 Task: Create a due date automation trigger when advanced on, 2 hours after a card is due add dates starting in less than 1 days.
Action: Mouse moved to (1027, 300)
Screenshot: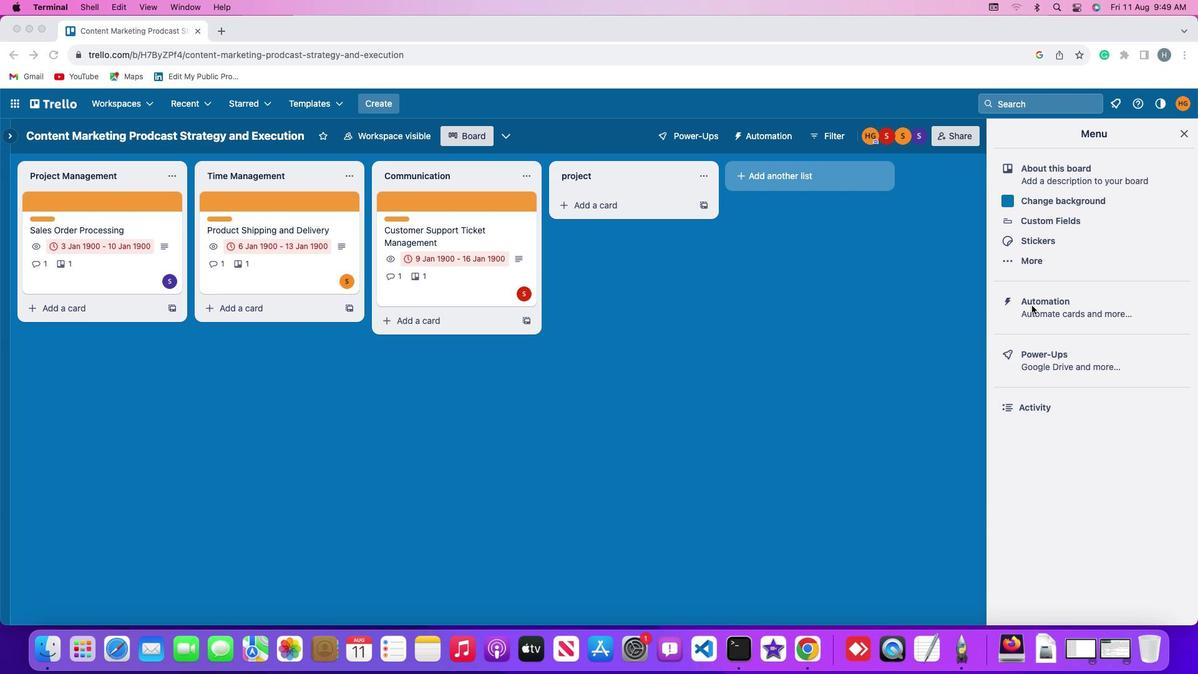 
Action: Mouse pressed left at (1027, 300)
Screenshot: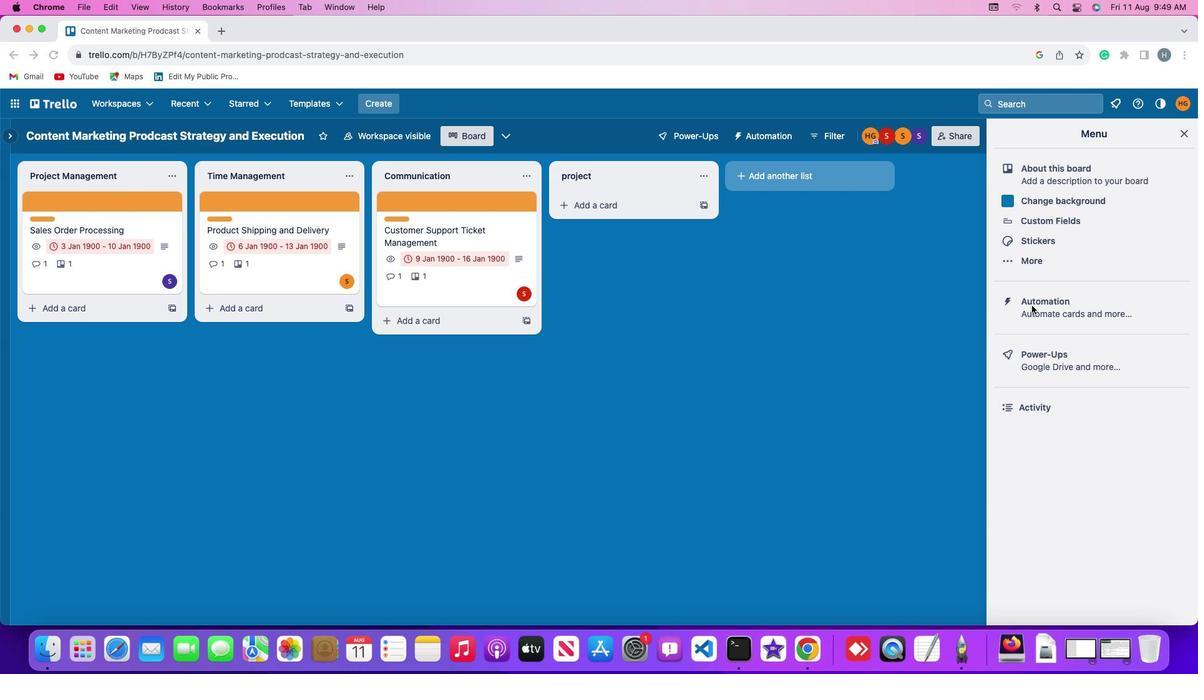 
Action: Mouse pressed left at (1027, 300)
Screenshot: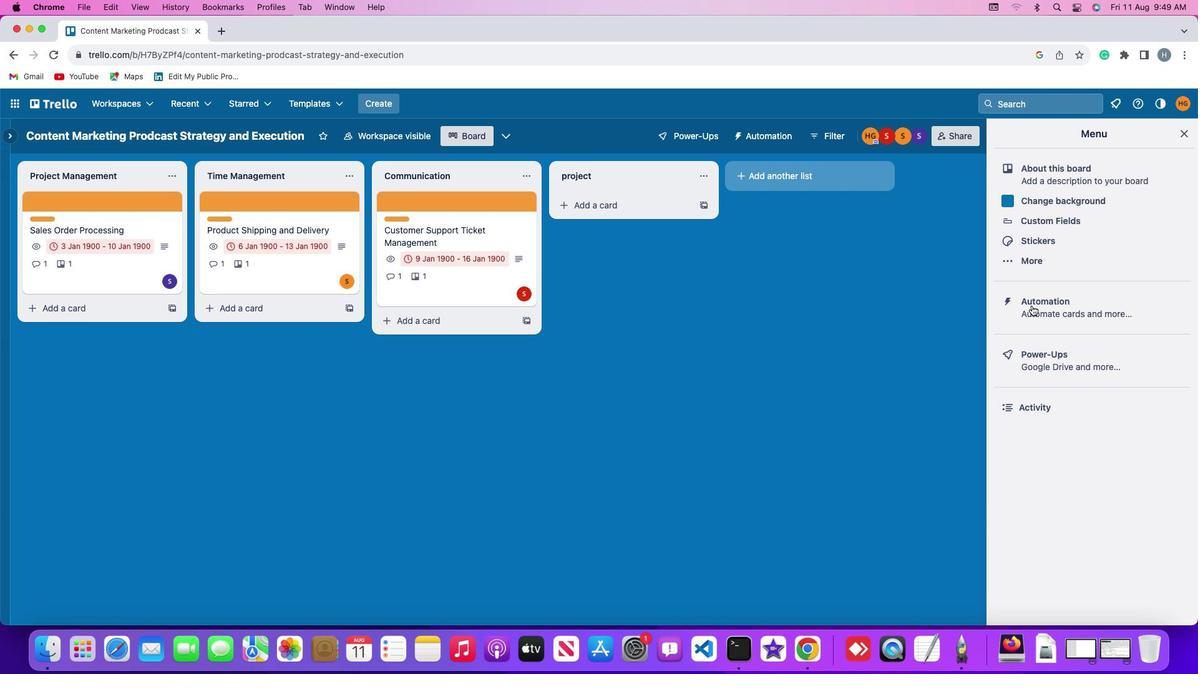 
Action: Mouse moved to (86, 288)
Screenshot: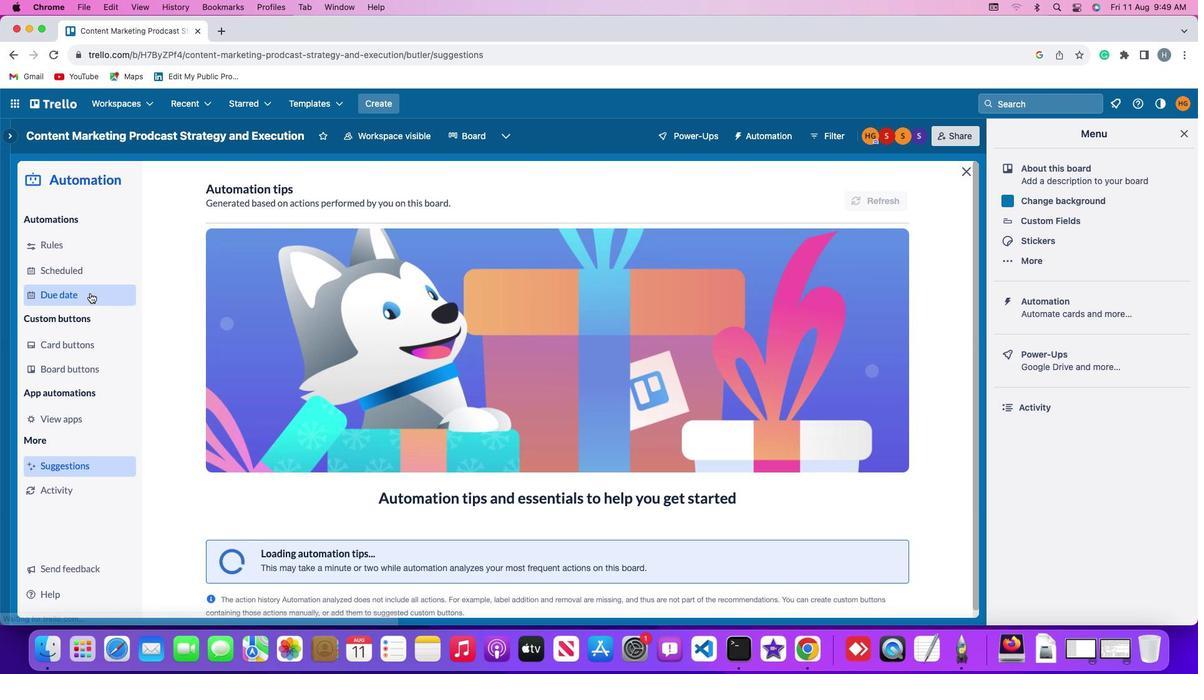 
Action: Mouse pressed left at (86, 288)
Screenshot: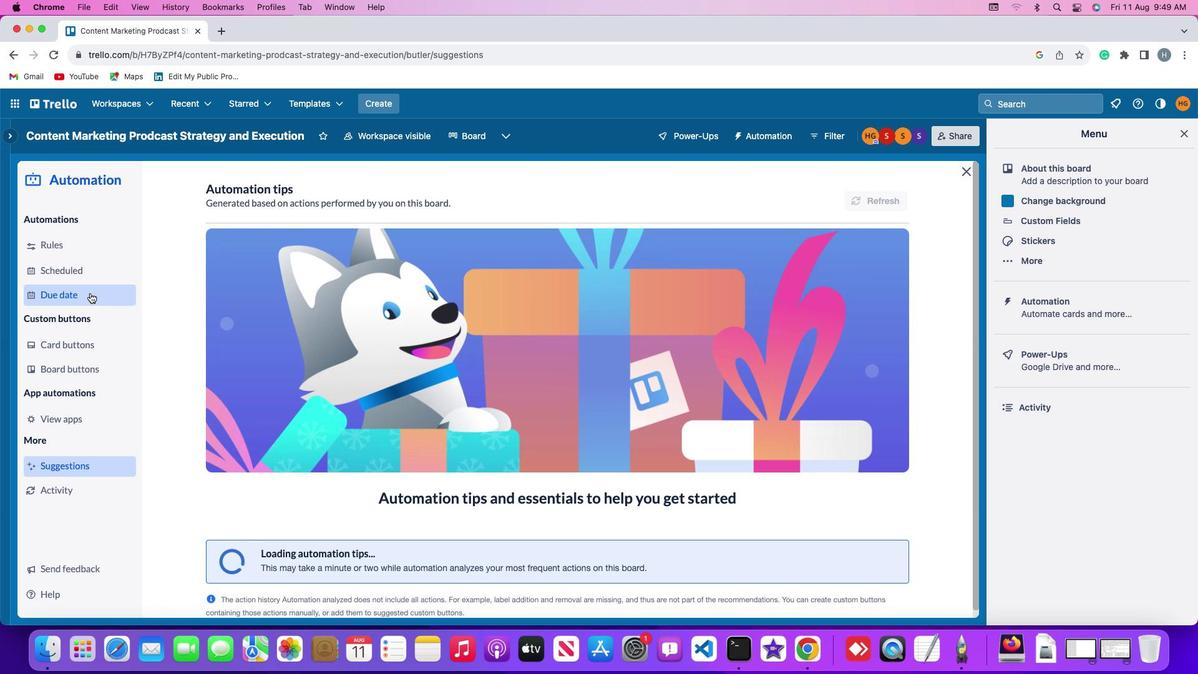 
Action: Mouse moved to (811, 189)
Screenshot: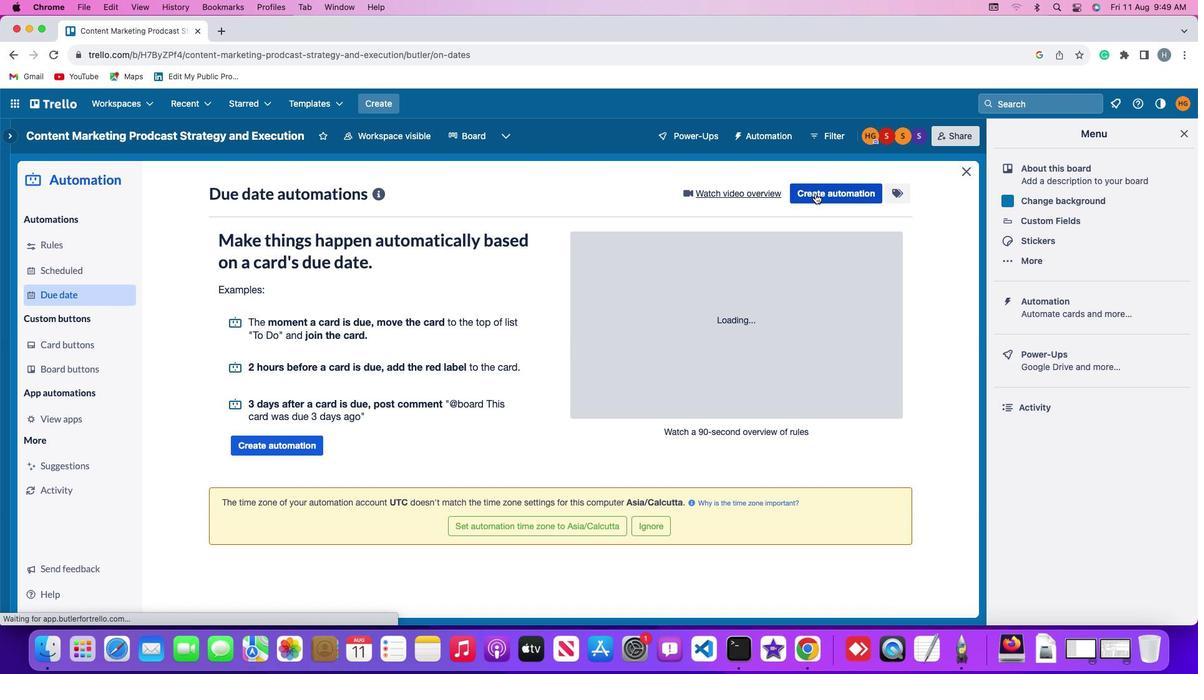 
Action: Mouse pressed left at (811, 189)
Screenshot: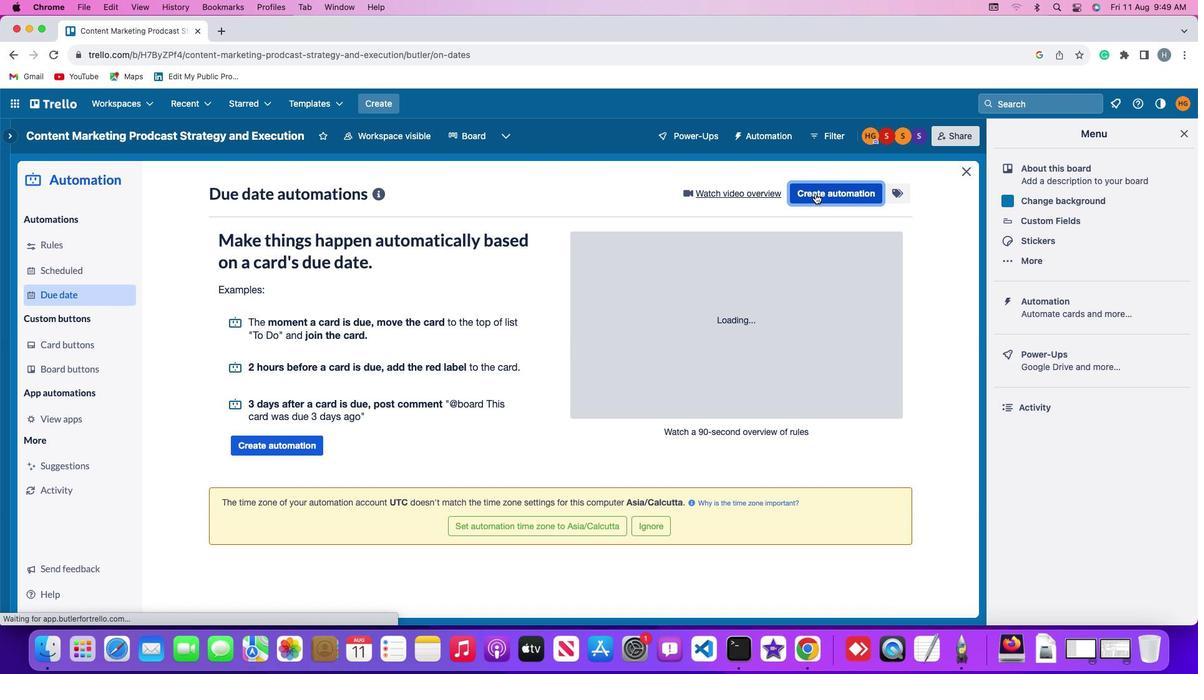 
Action: Mouse moved to (277, 310)
Screenshot: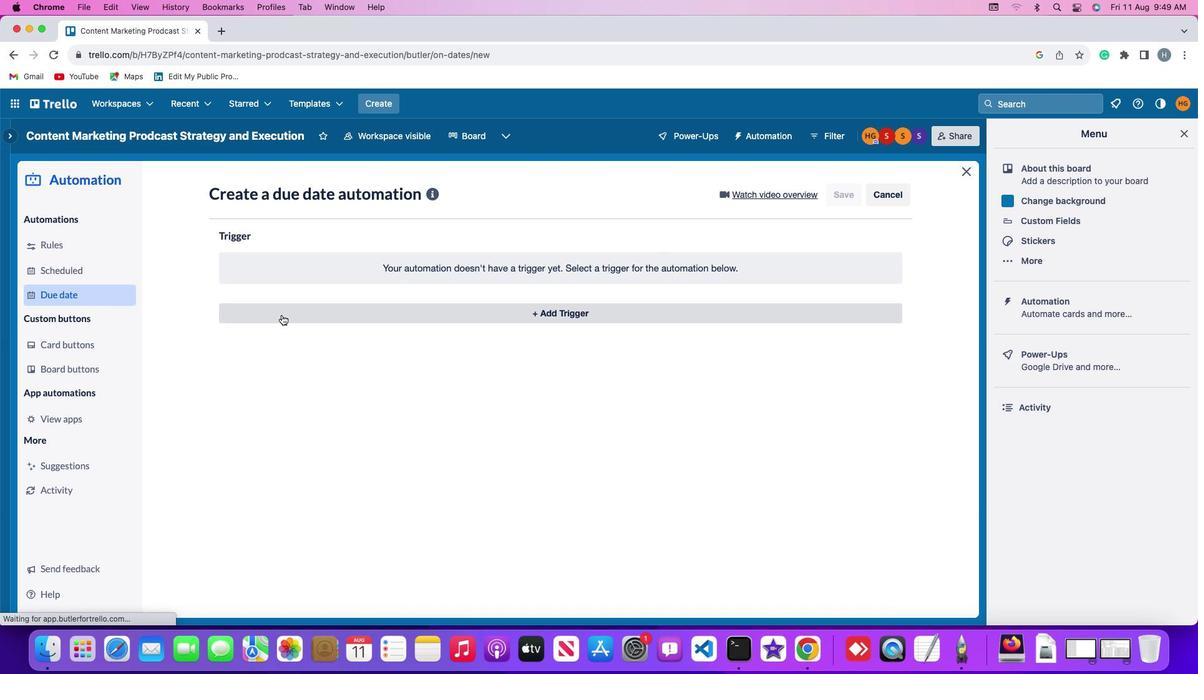 
Action: Mouse pressed left at (277, 310)
Screenshot: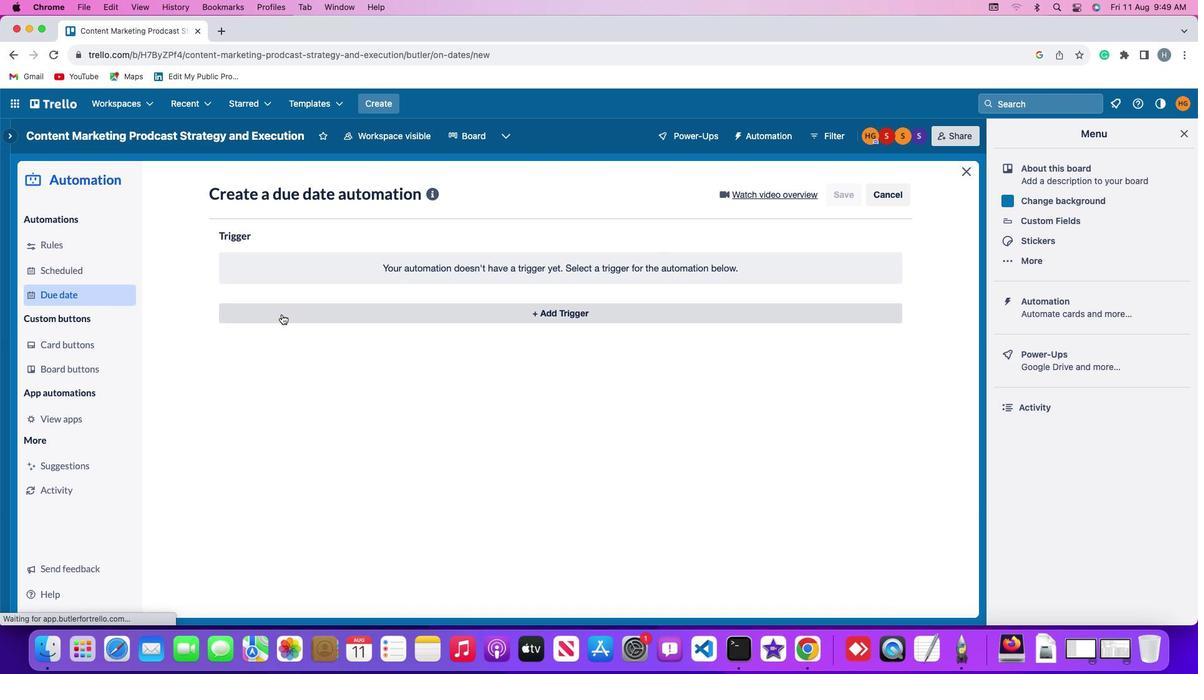 
Action: Mouse moved to (242, 500)
Screenshot: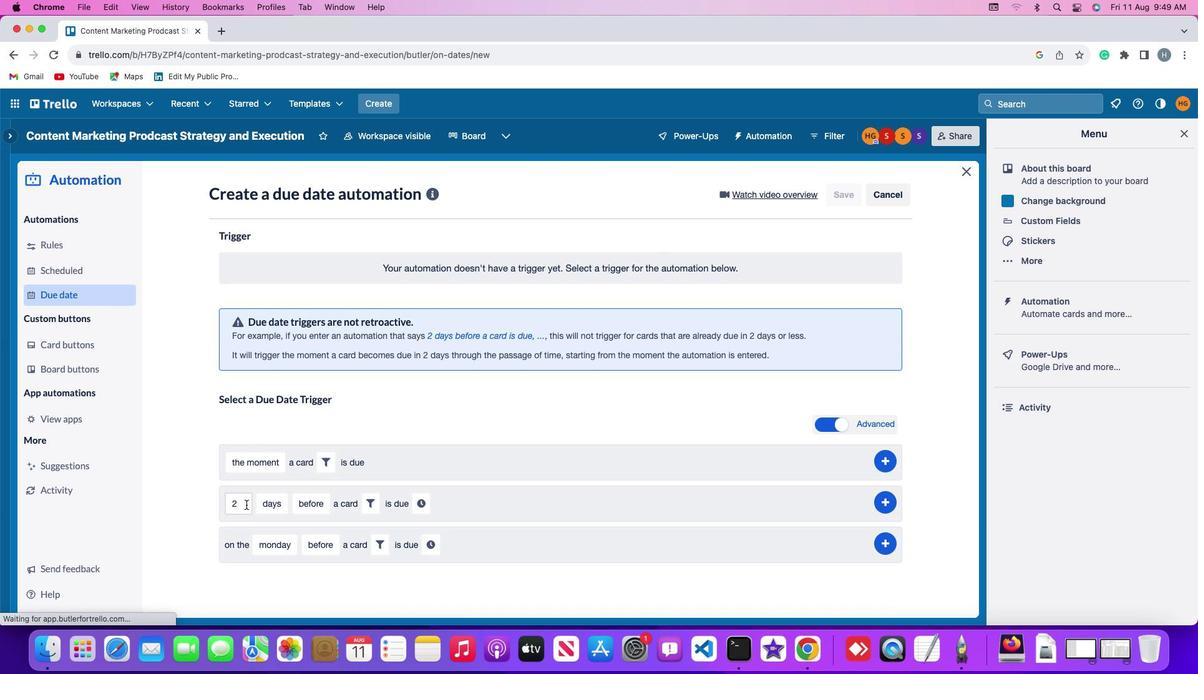 
Action: Mouse pressed left at (242, 500)
Screenshot: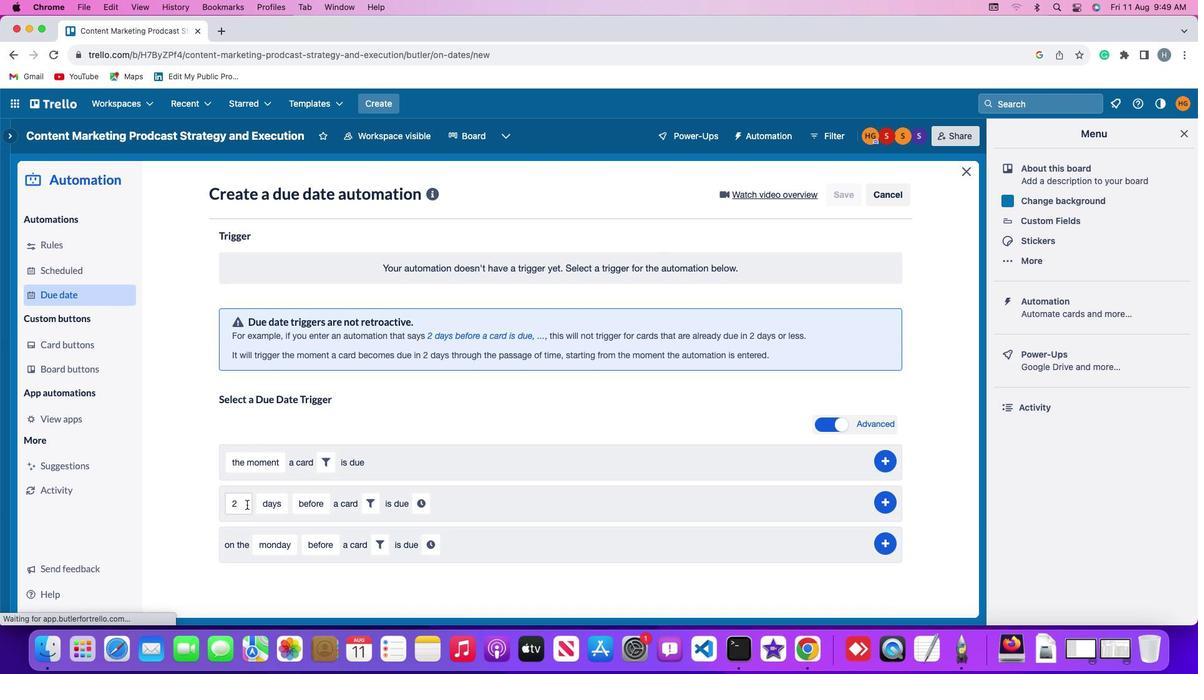 
Action: Mouse moved to (242, 500)
Screenshot: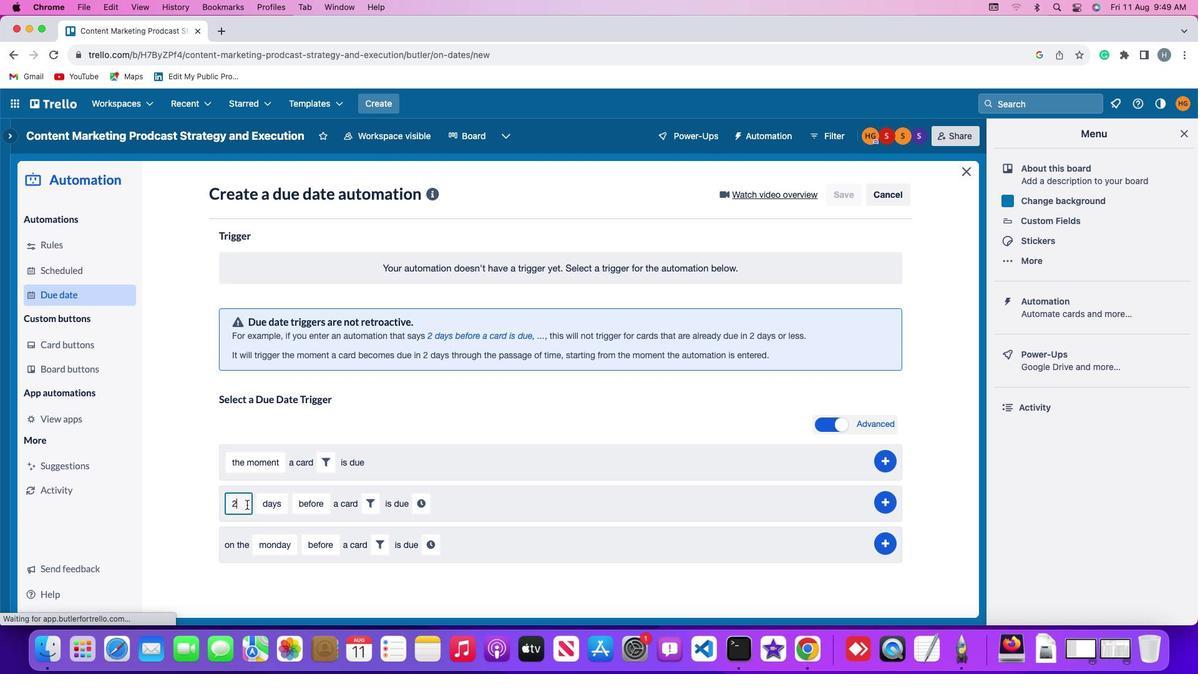 
Action: Key pressed Key.backspace
Screenshot: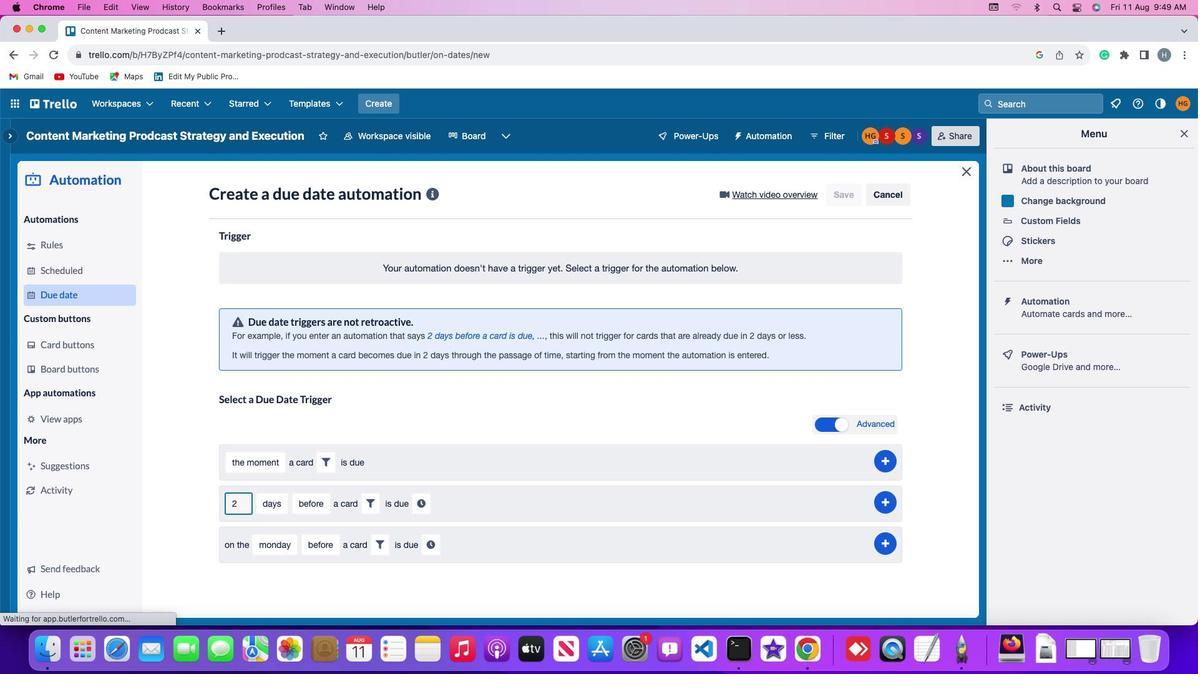 
Action: Mouse moved to (247, 496)
Screenshot: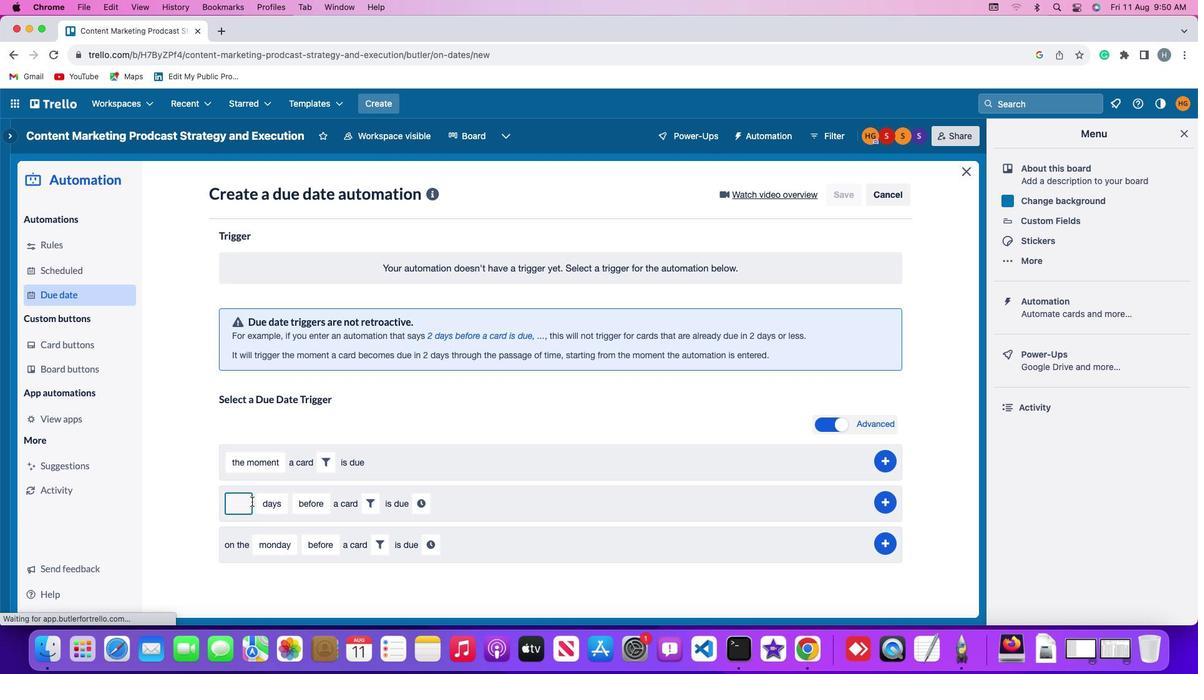 
Action: Key pressed '2'
Screenshot: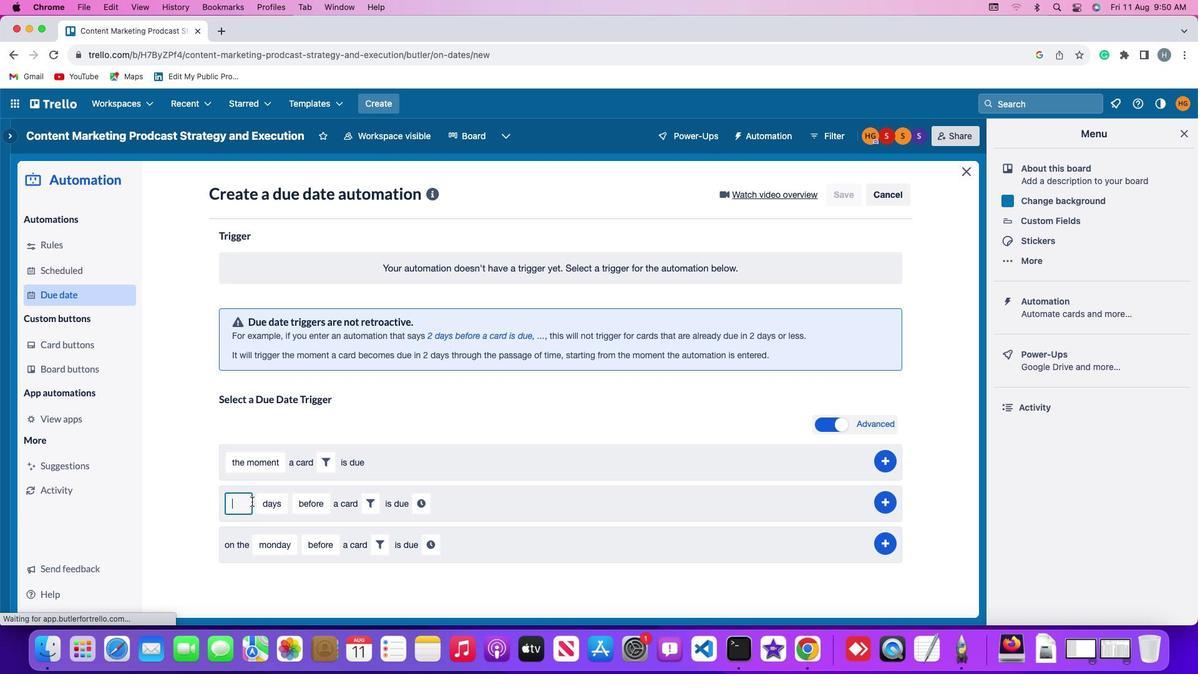 
Action: Mouse moved to (262, 498)
Screenshot: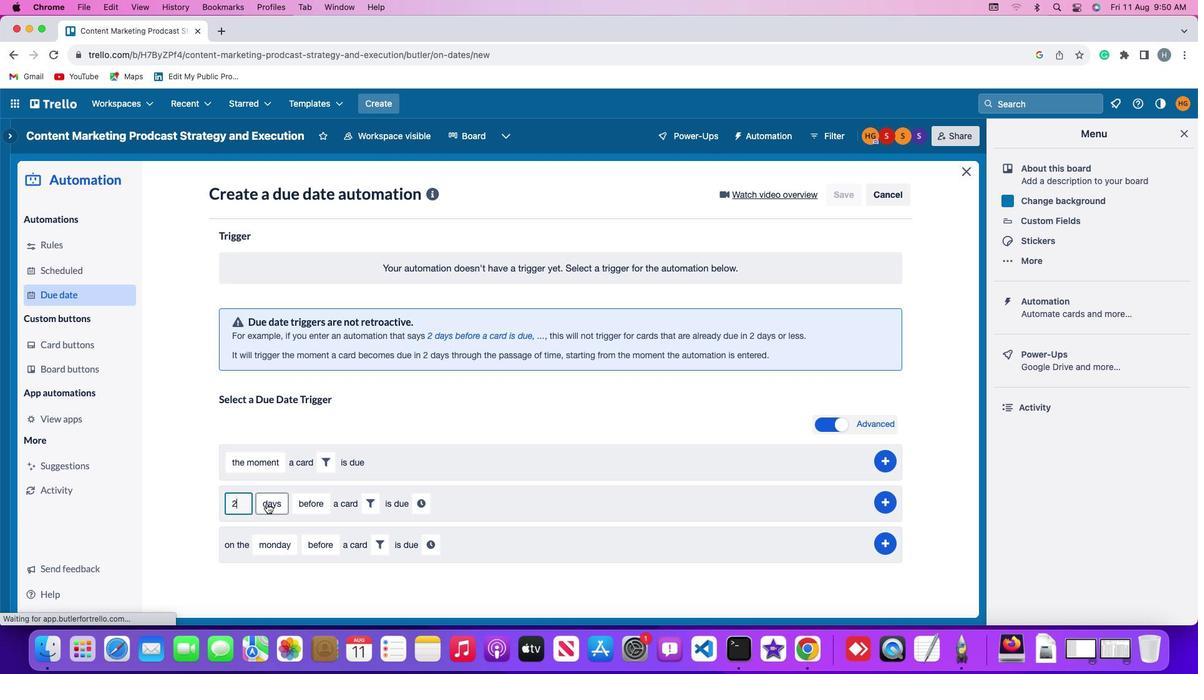 
Action: Mouse pressed left at (262, 498)
Screenshot: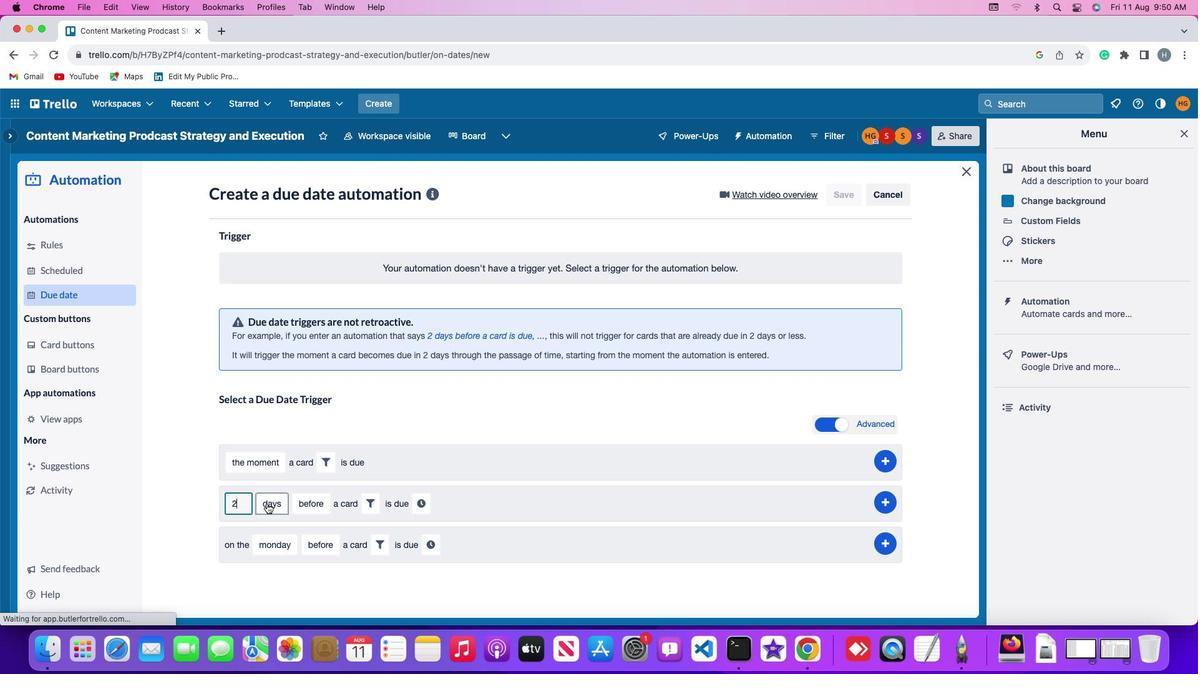 
Action: Mouse moved to (280, 573)
Screenshot: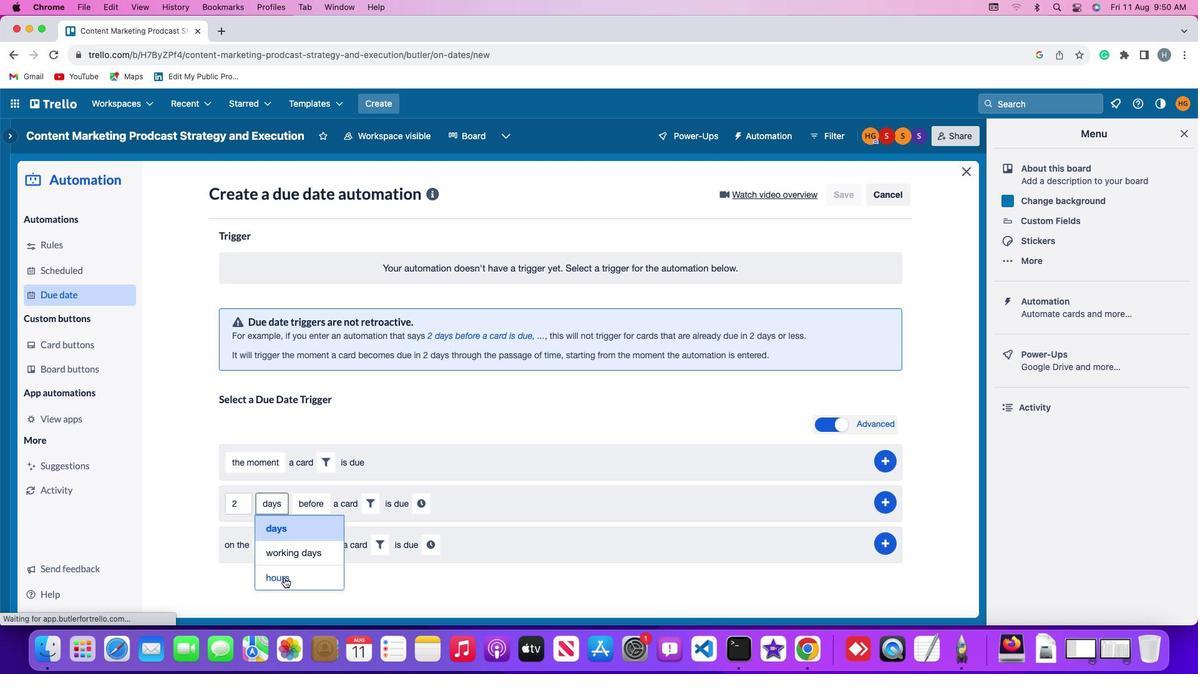 
Action: Mouse pressed left at (280, 573)
Screenshot: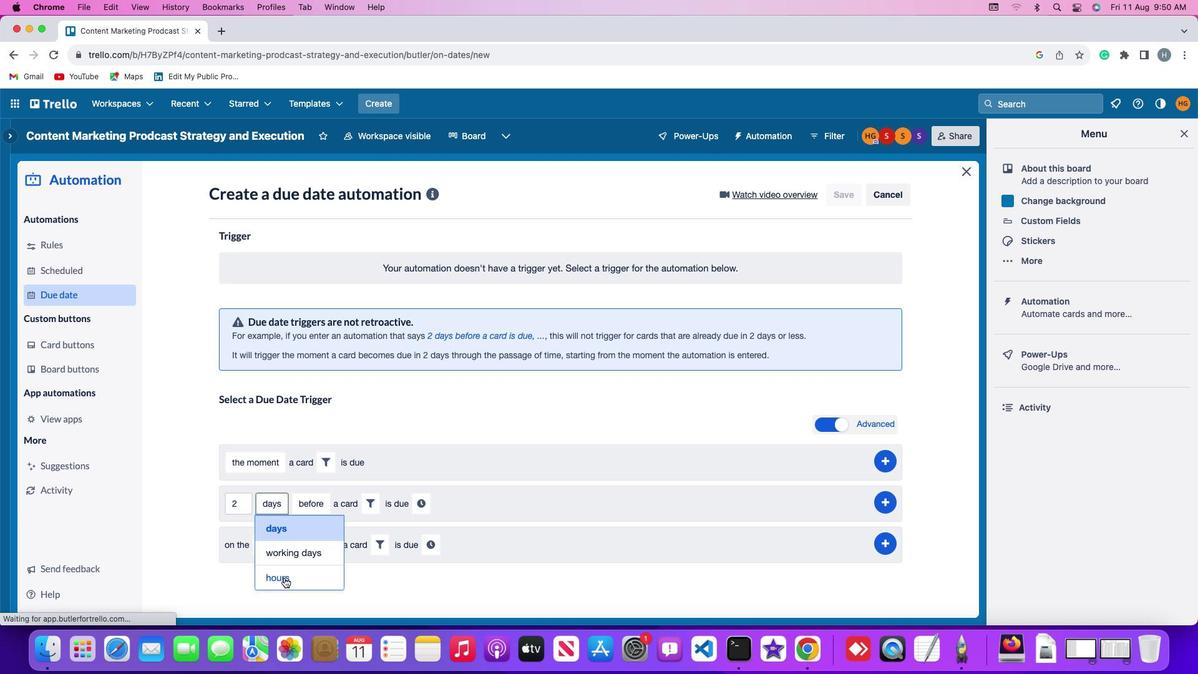
Action: Mouse moved to (317, 499)
Screenshot: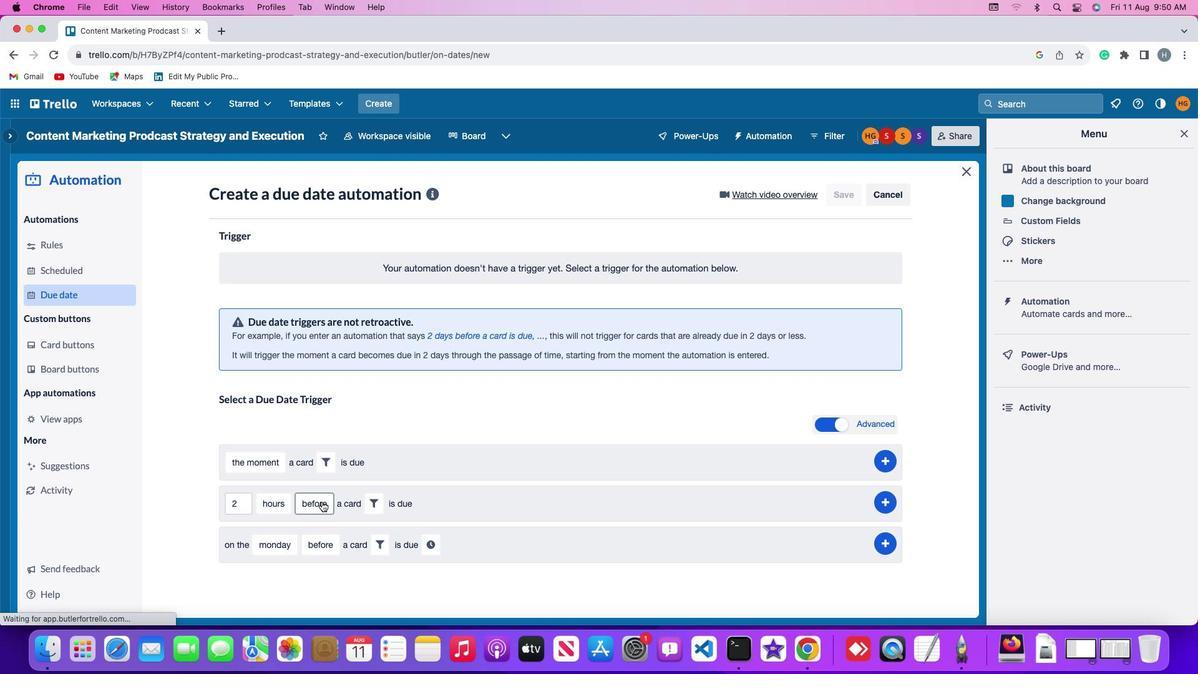 
Action: Mouse pressed left at (317, 499)
Screenshot: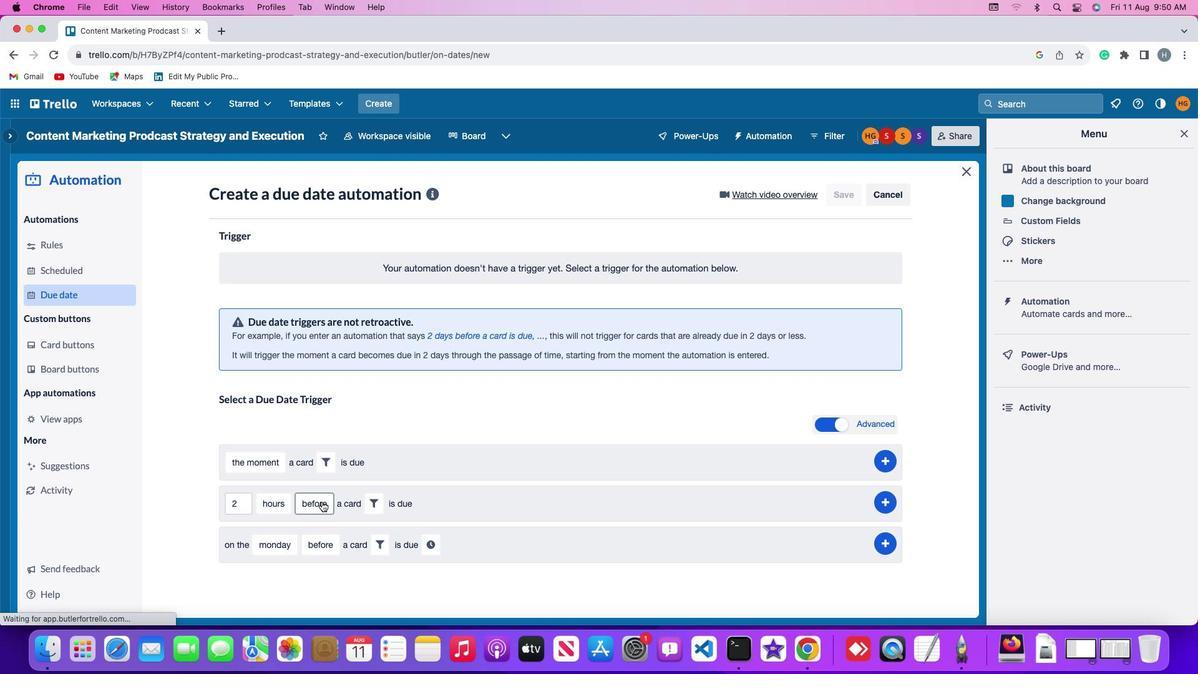 
Action: Mouse moved to (316, 543)
Screenshot: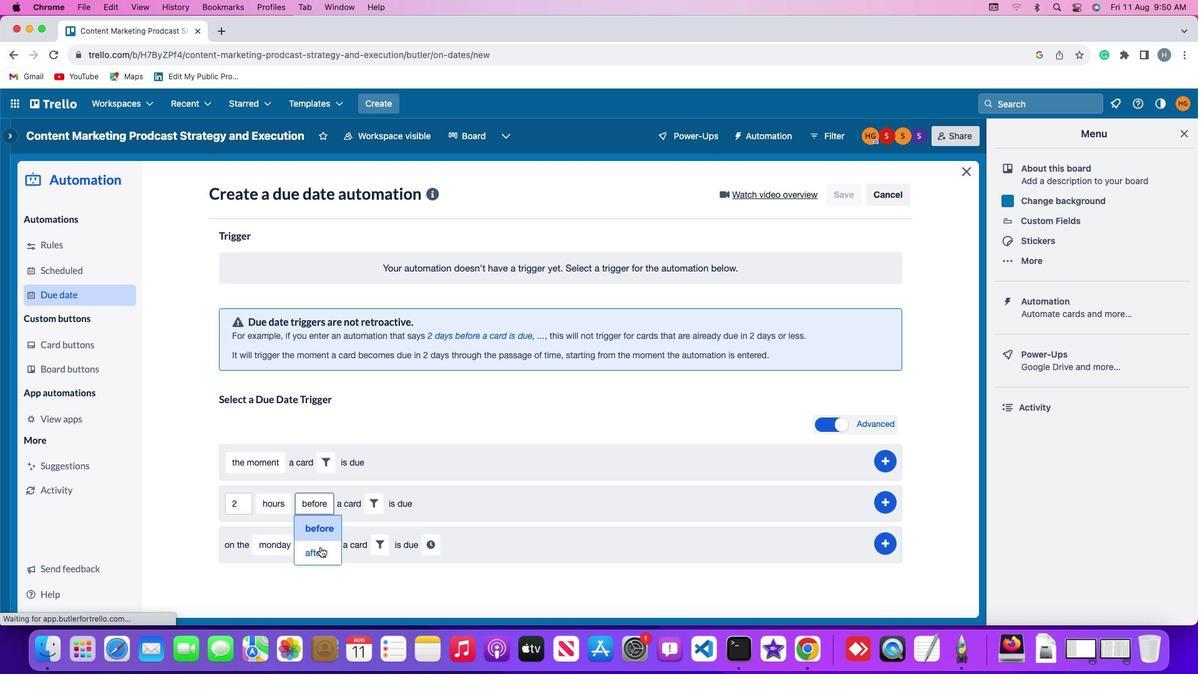 
Action: Mouse pressed left at (316, 543)
Screenshot: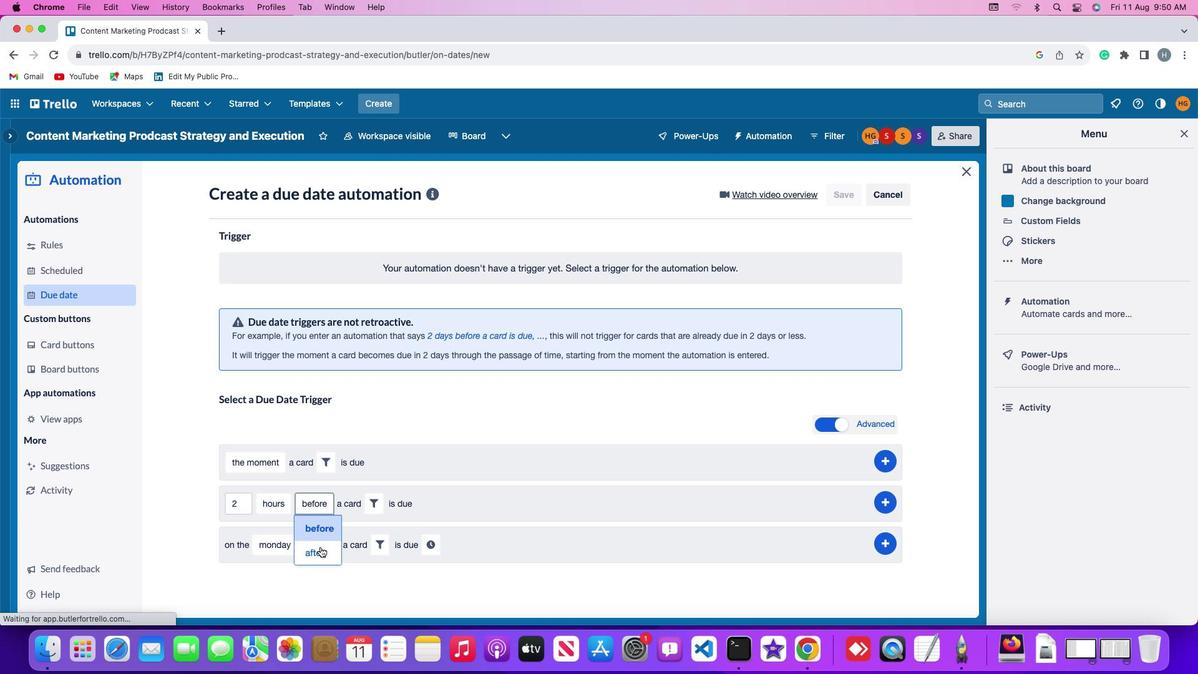 
Action: Mouse moved to (360, 497)
Screenshot: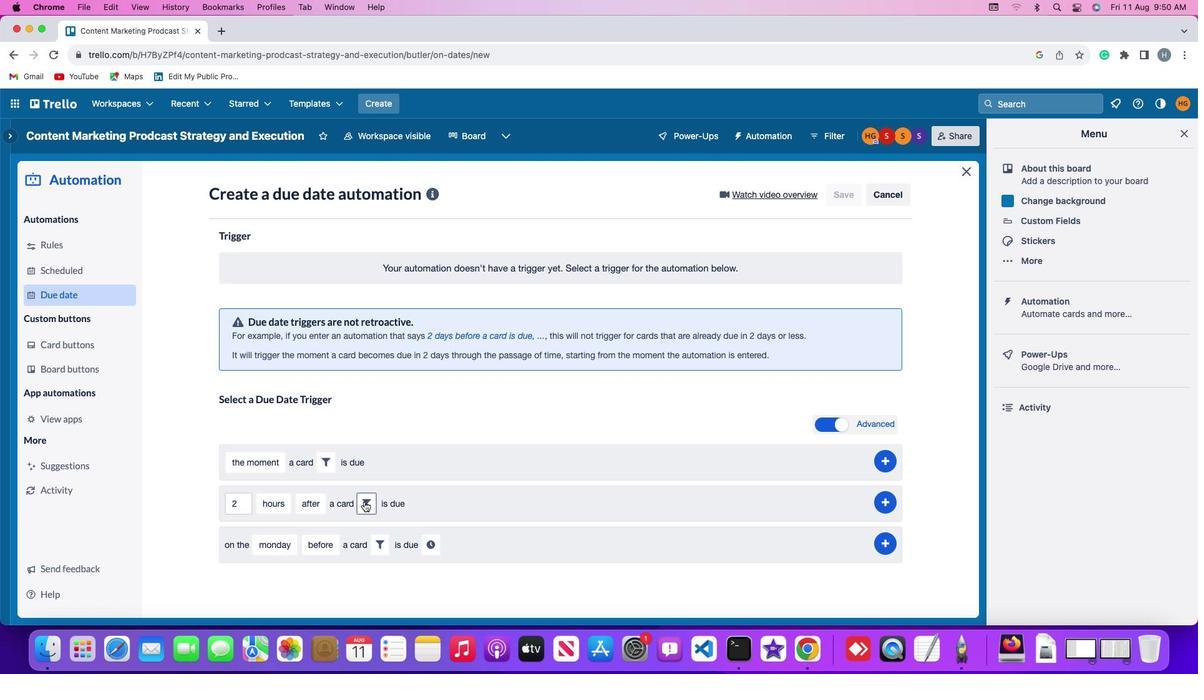 
Action: Mouse pressed left at (360, 497)
Screenshot: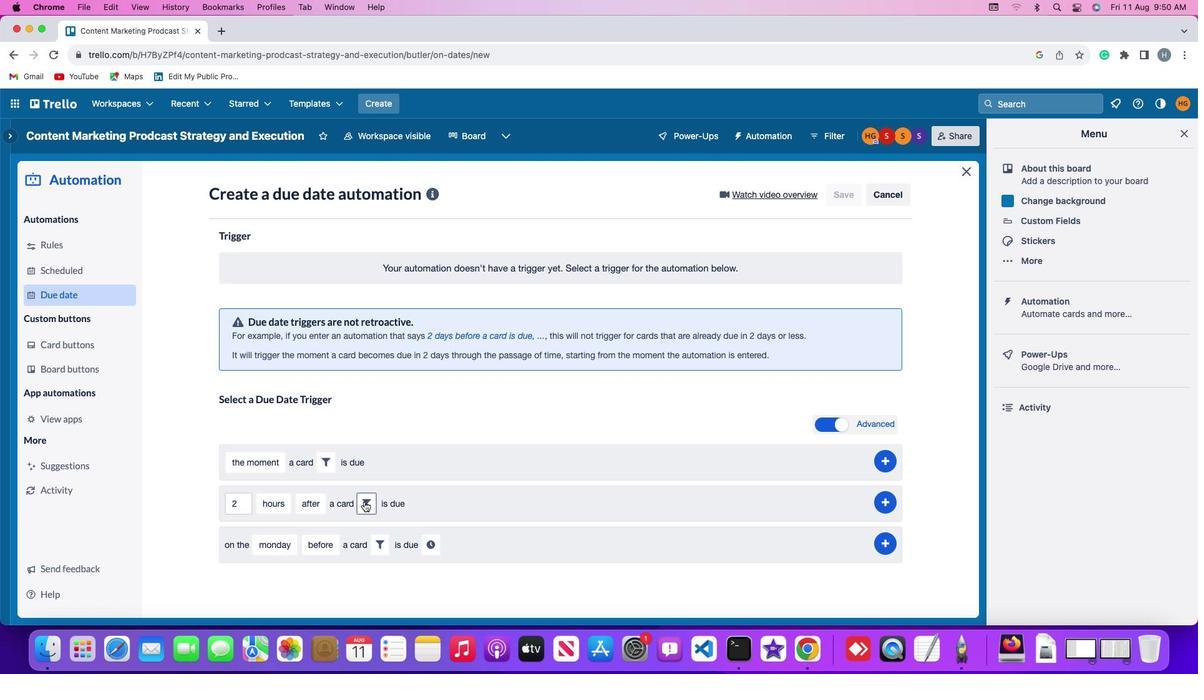 
Action: Mouse moved to (432, 533)
Screenshot: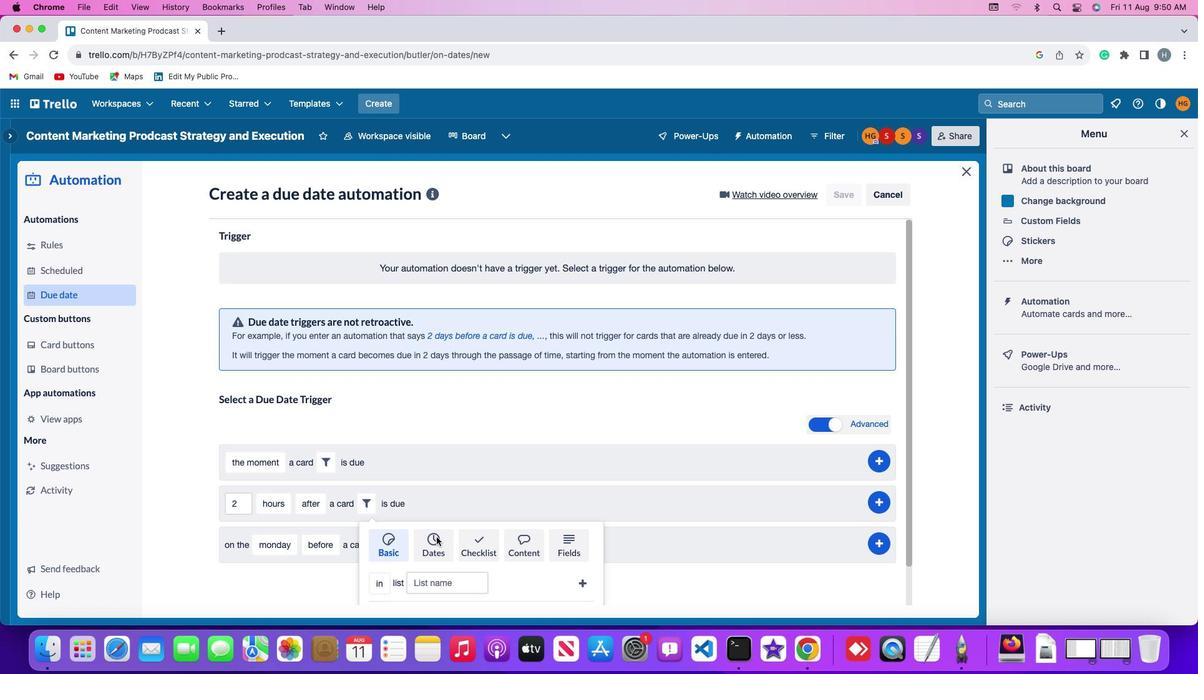 
Action: Mouse pressed left at (432, 533)
Screenshot: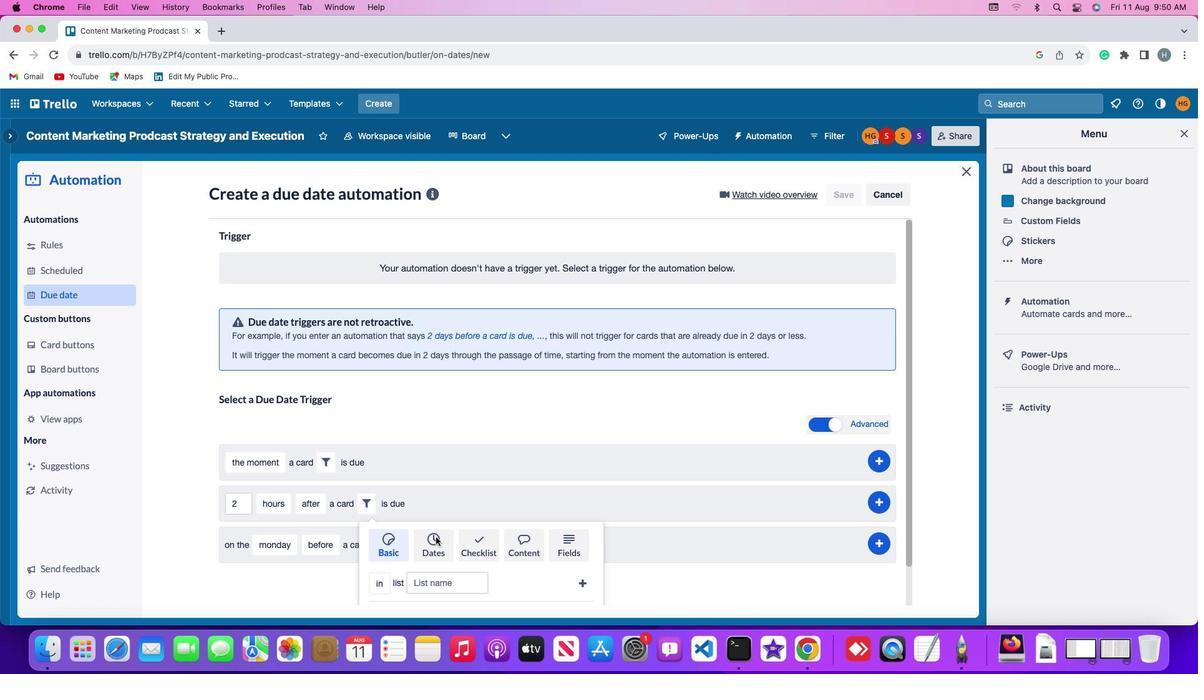 
Action: Mouse moved to (319, 579)
Screenshot: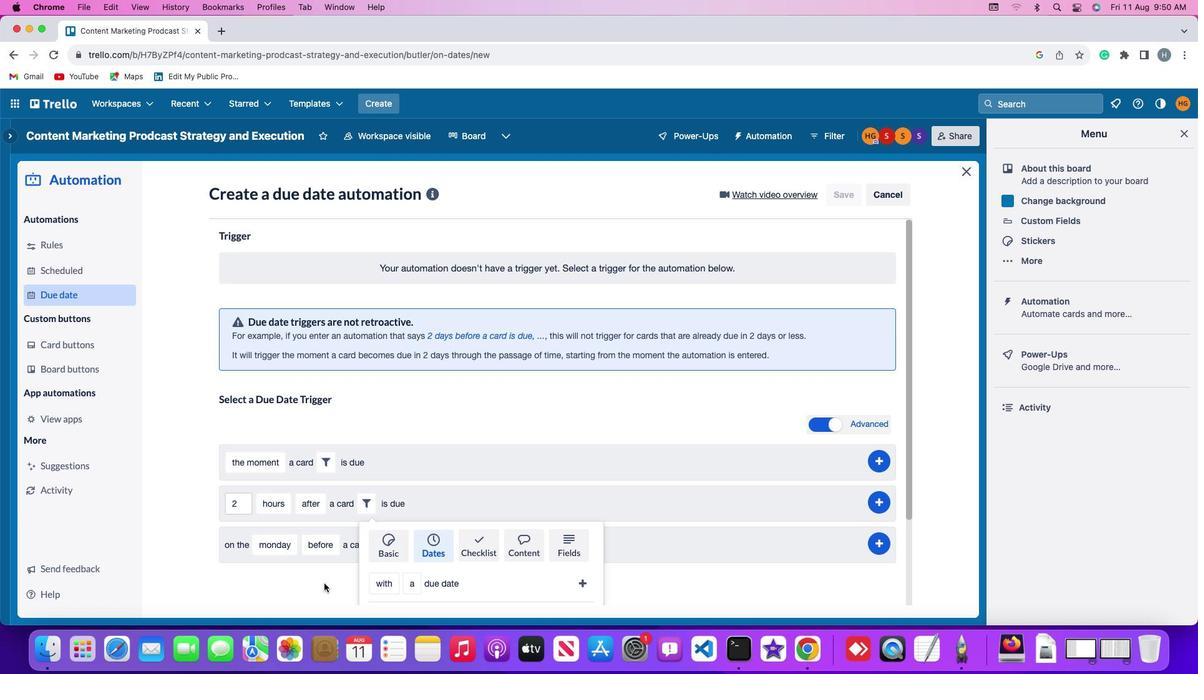 
Action: Mouse scrolled (319, 579) with delta (-3, -4)
Screenshot: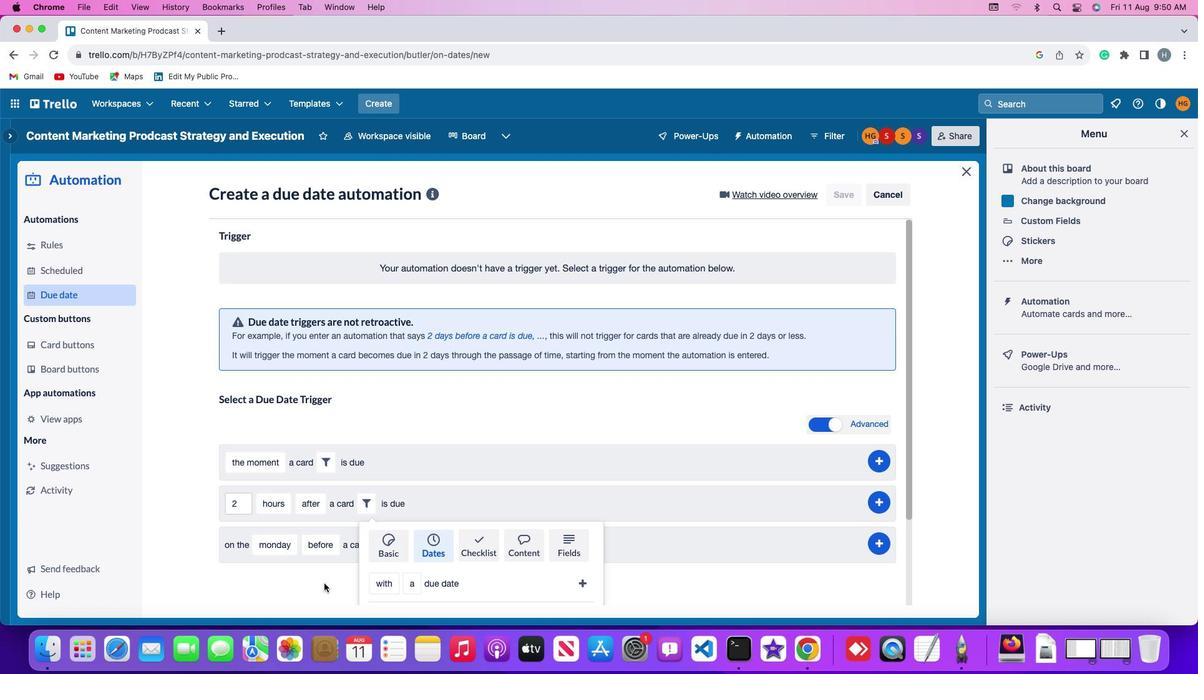 
Action: Mouse scrolled (319, 579) with delta (-3, -4)
Screenshot: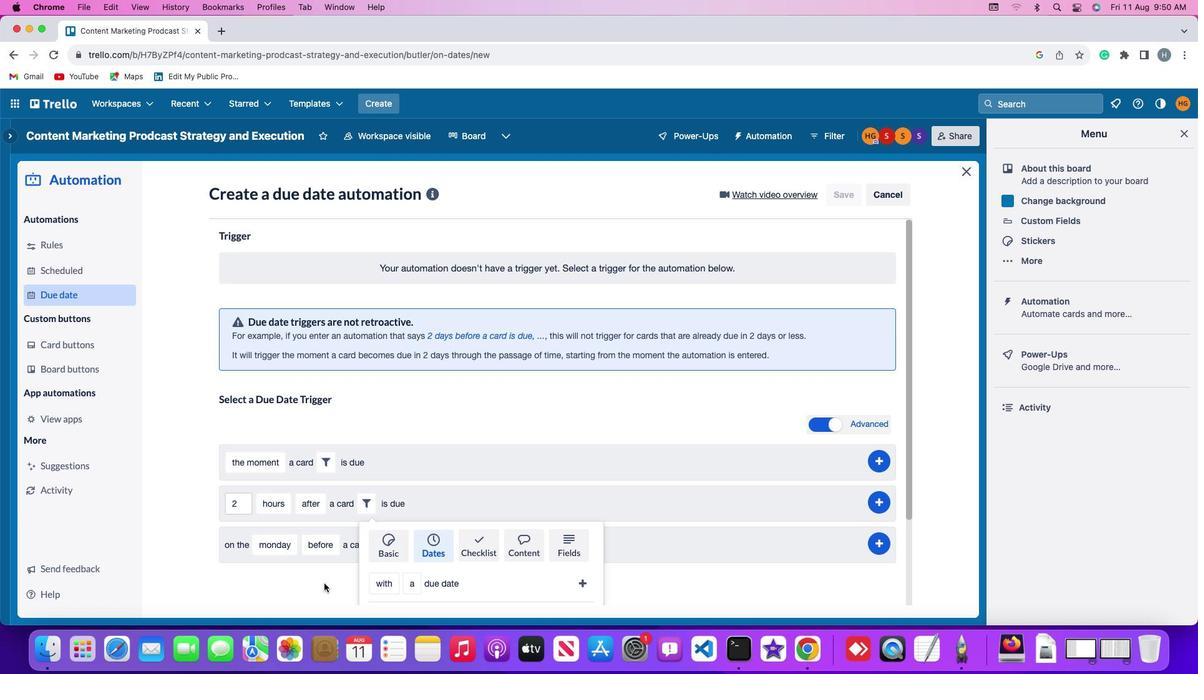 
Action: Mouse scrolled (319, 579) with delta (-3, -5)
Screenshot: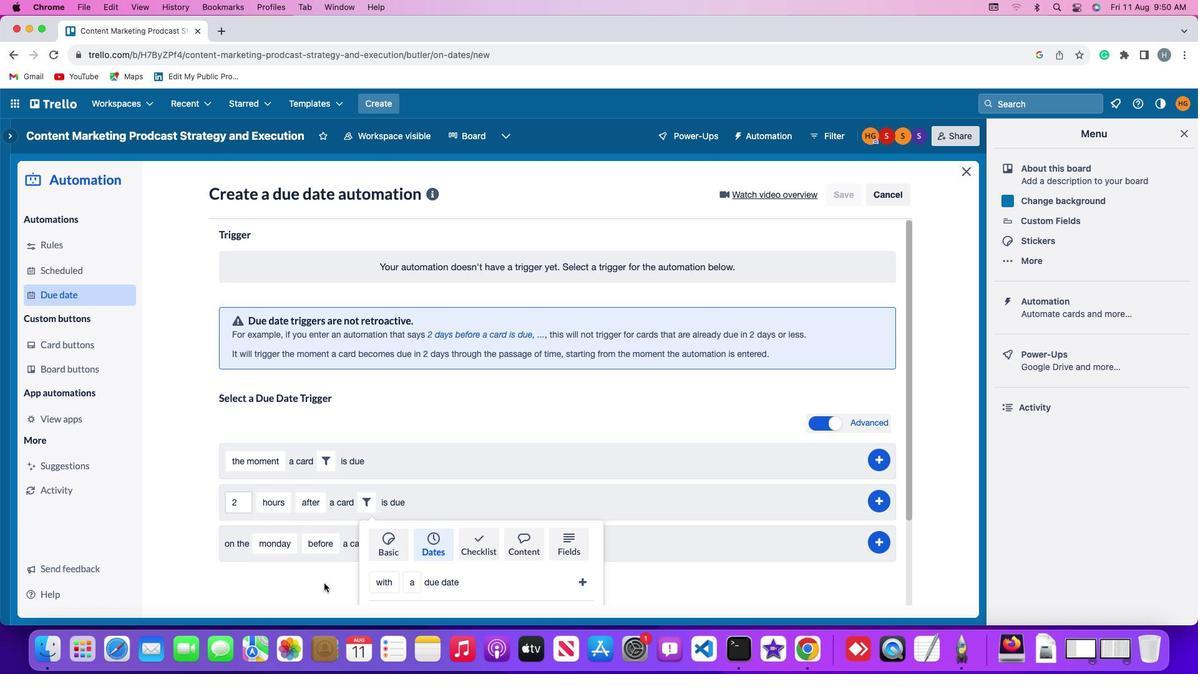 
Action: Mouse scrolled (319, 579) with delta (-3, -6)
Screenshot: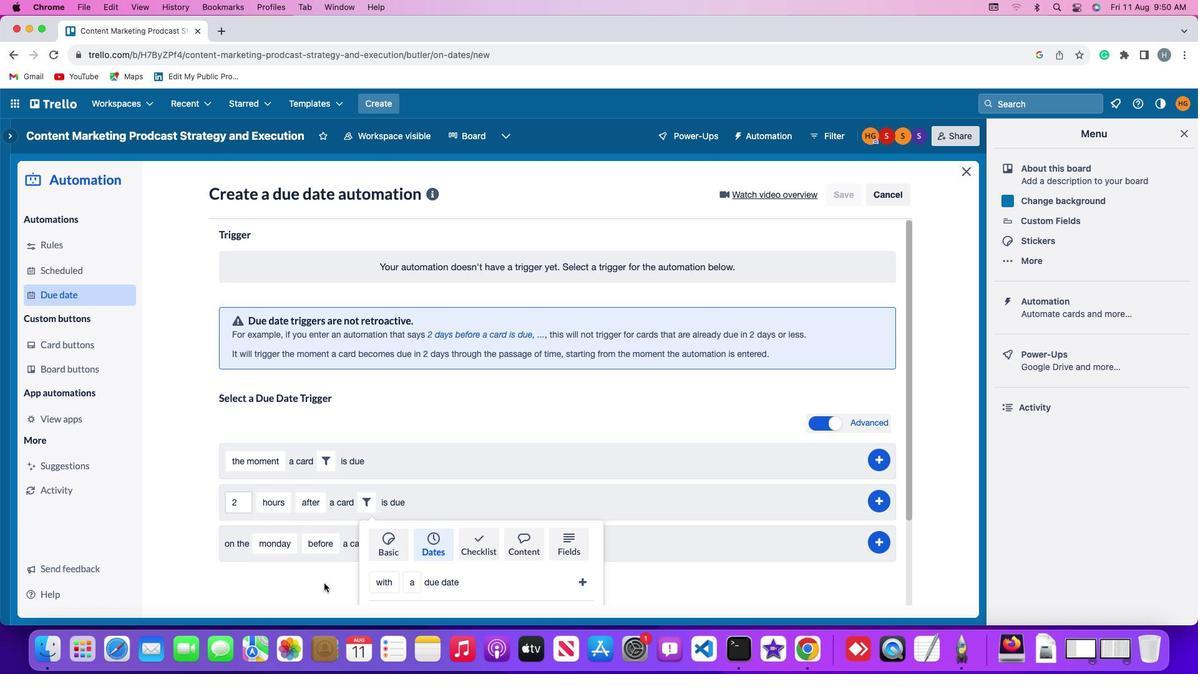 
Action: Mouse scrolled (319, 579) with delta (-3, -7)
Screenshot: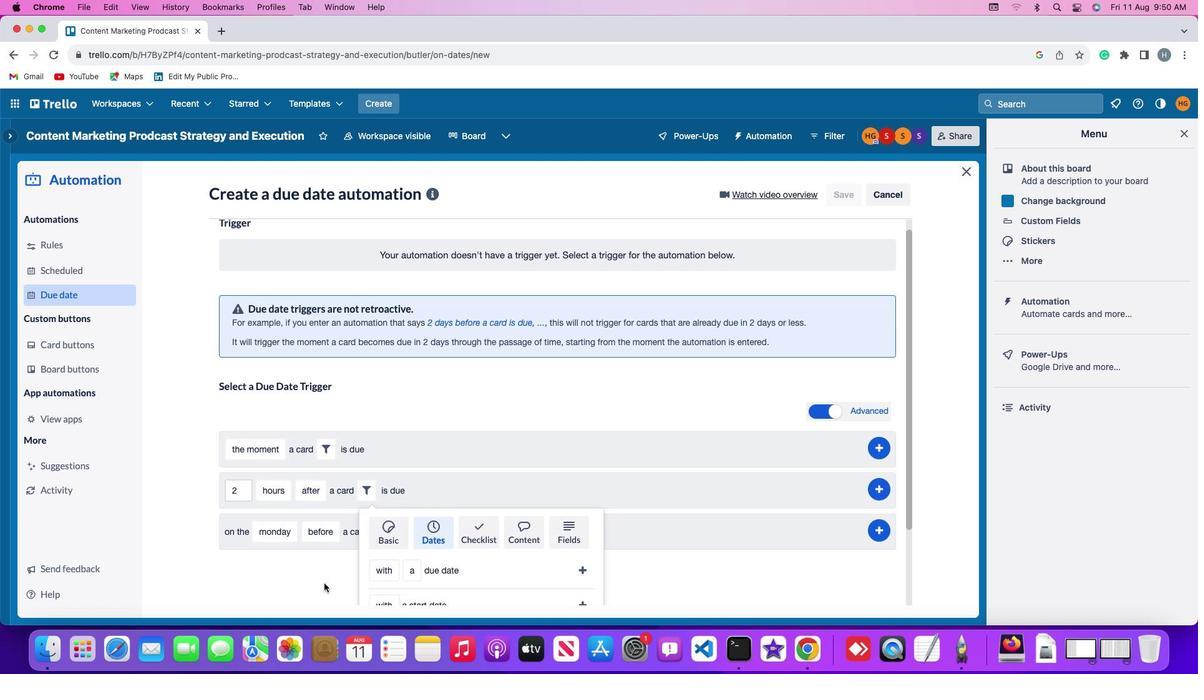 
Action: Mouse moved to (319, 579)
Screenshot: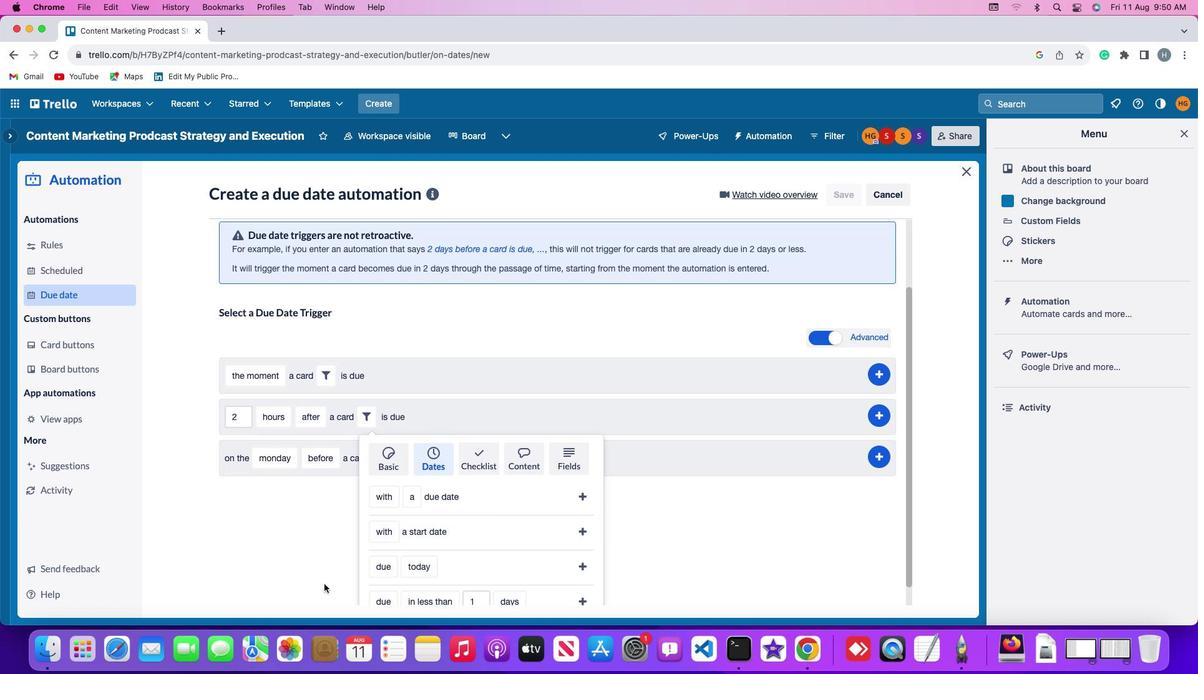 
Action: Mouse scrolled (319, 579) with delta (-3, -4)
Screenshot: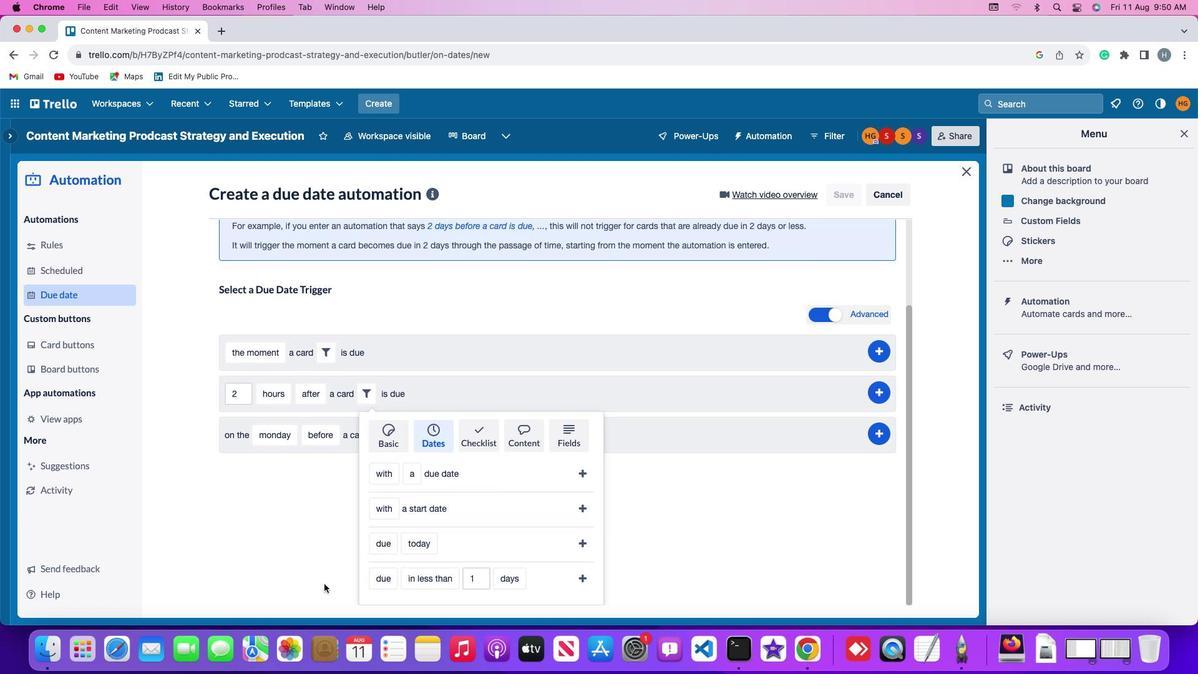 
Action: Mouse scrolled (319, 579) with delta (-3, -4)
Screenshot: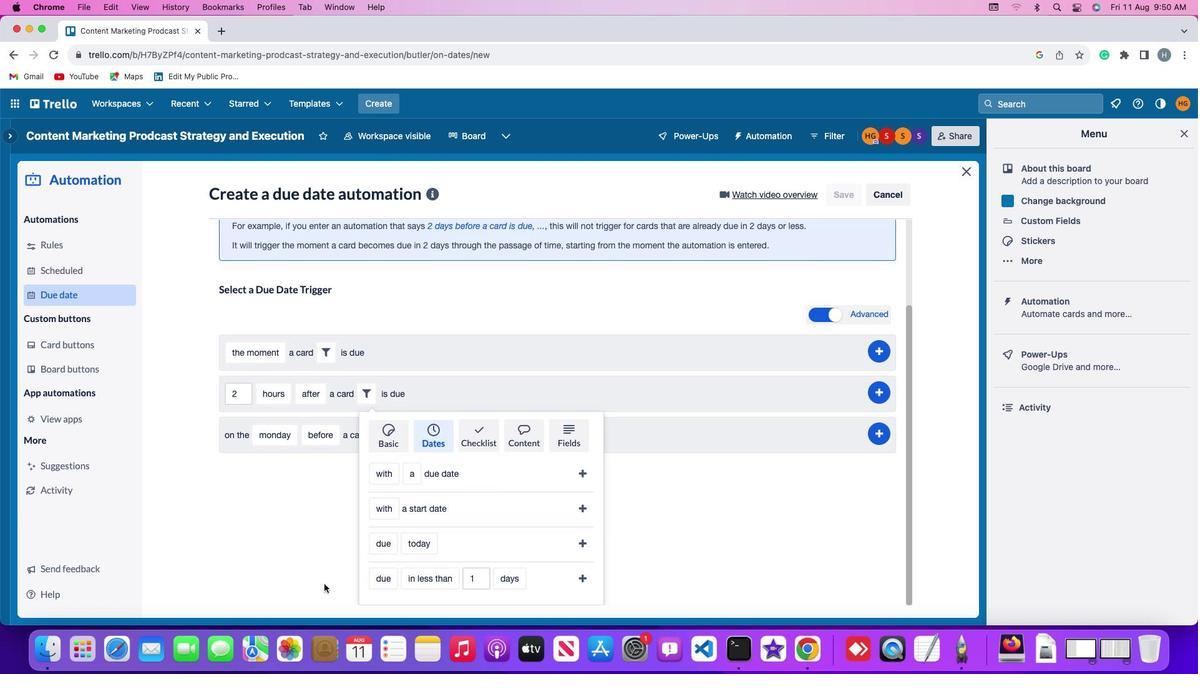 
Action: Mouse scrolled (319, 579) with delta (-3, -5)
Screenshot: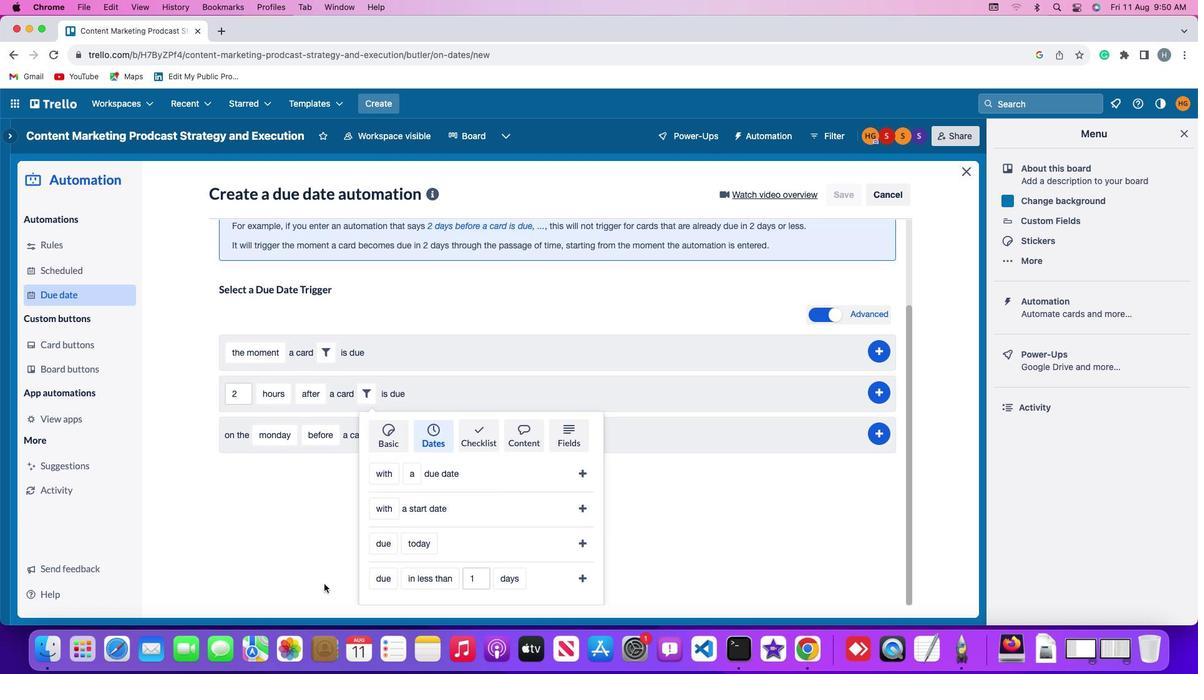 
Action: Mouse moved to (379, 572)
Screenshot: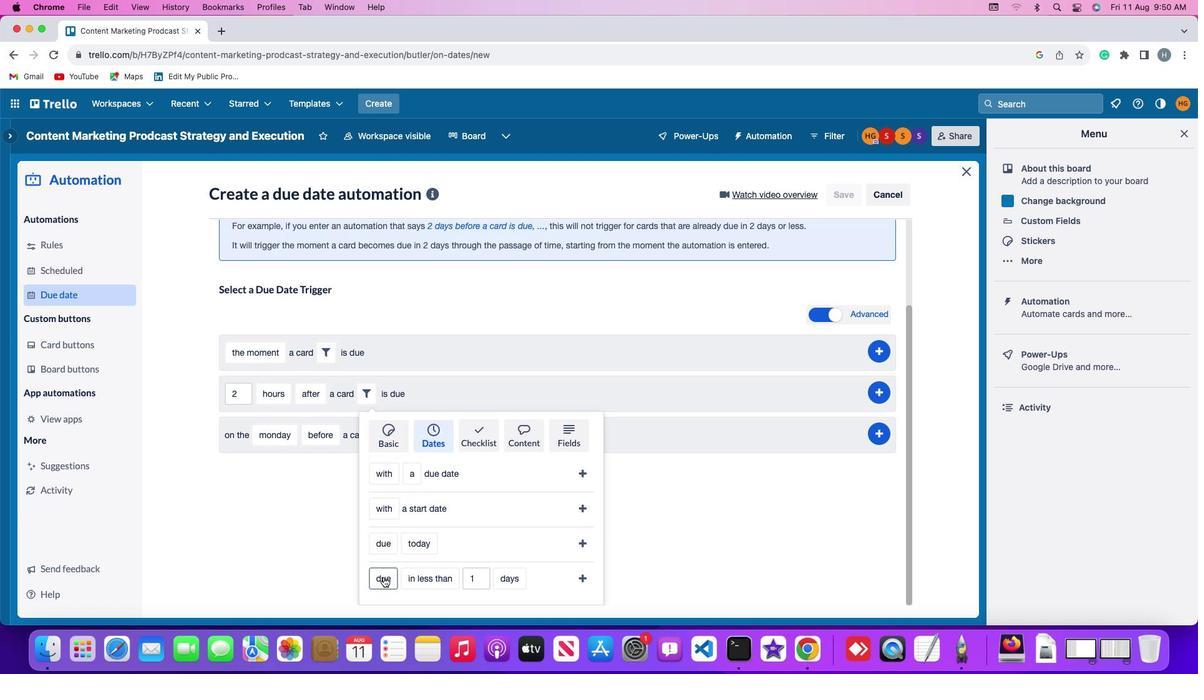 
Action: Mouse pressed left at (379, 572)
Screenshot: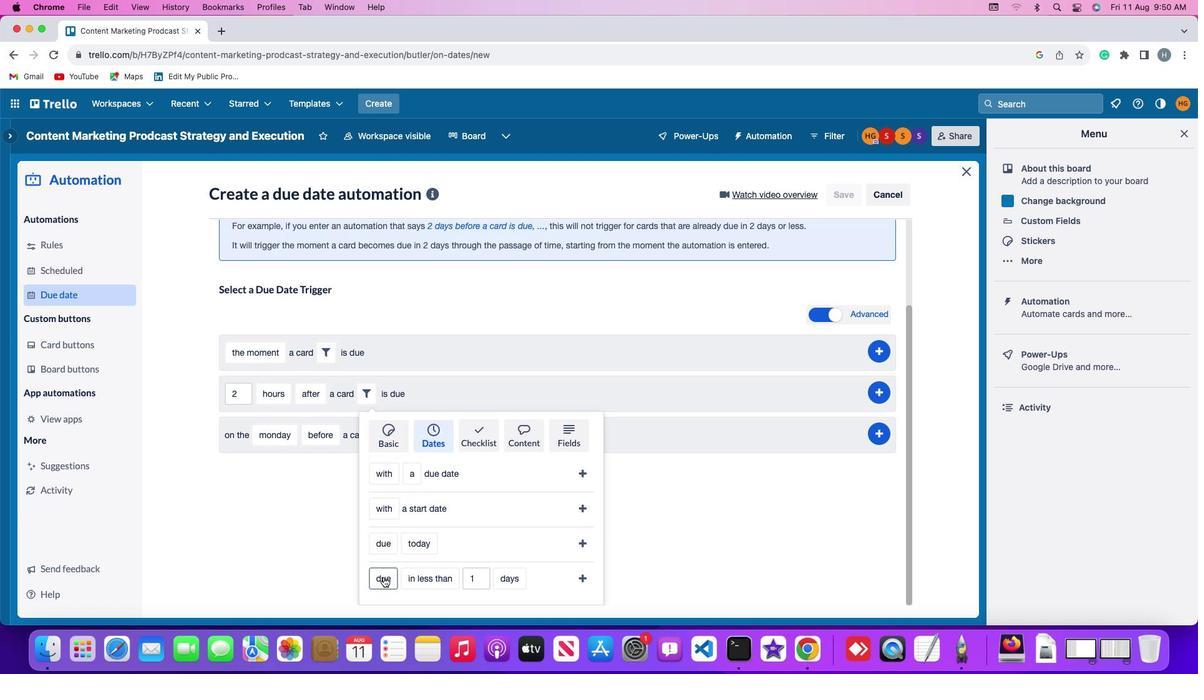 
Action: Mouse moved to (389, 551)
Screenshot: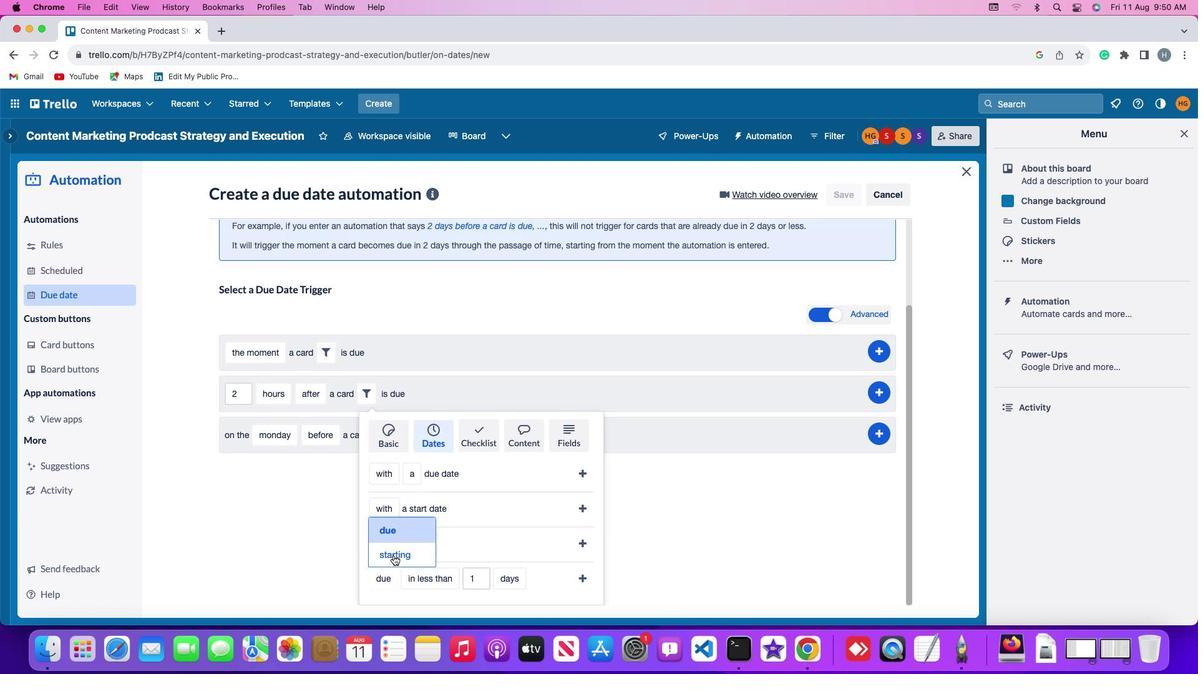 
Action: Mouse pressed left at (389, 551)
Screenshot: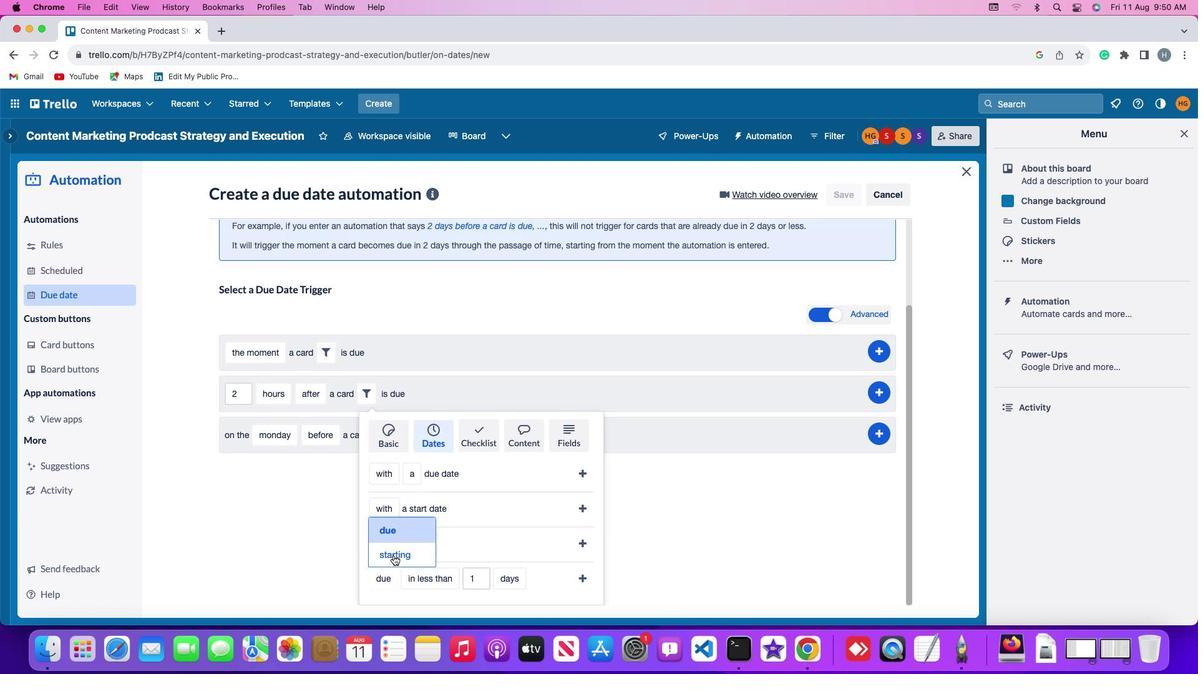 
Action: Mouse moved to (436, 573)
Screenshot: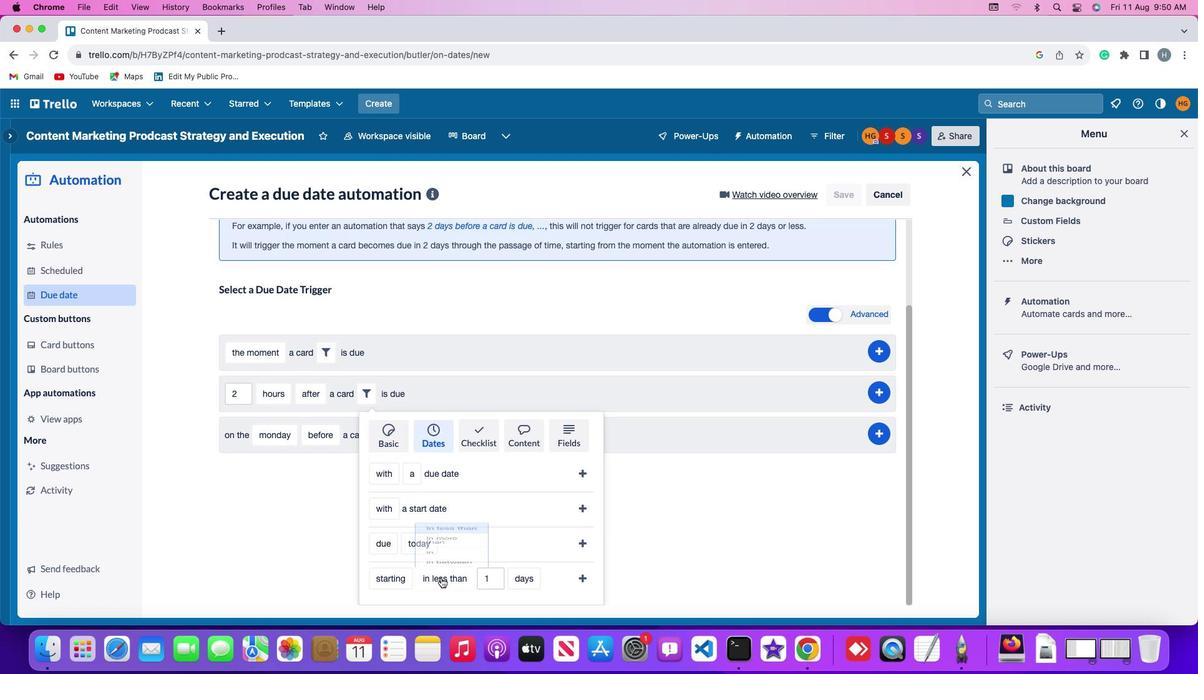 
Action: Mouse pressed left at (436, 573)
Screenshot: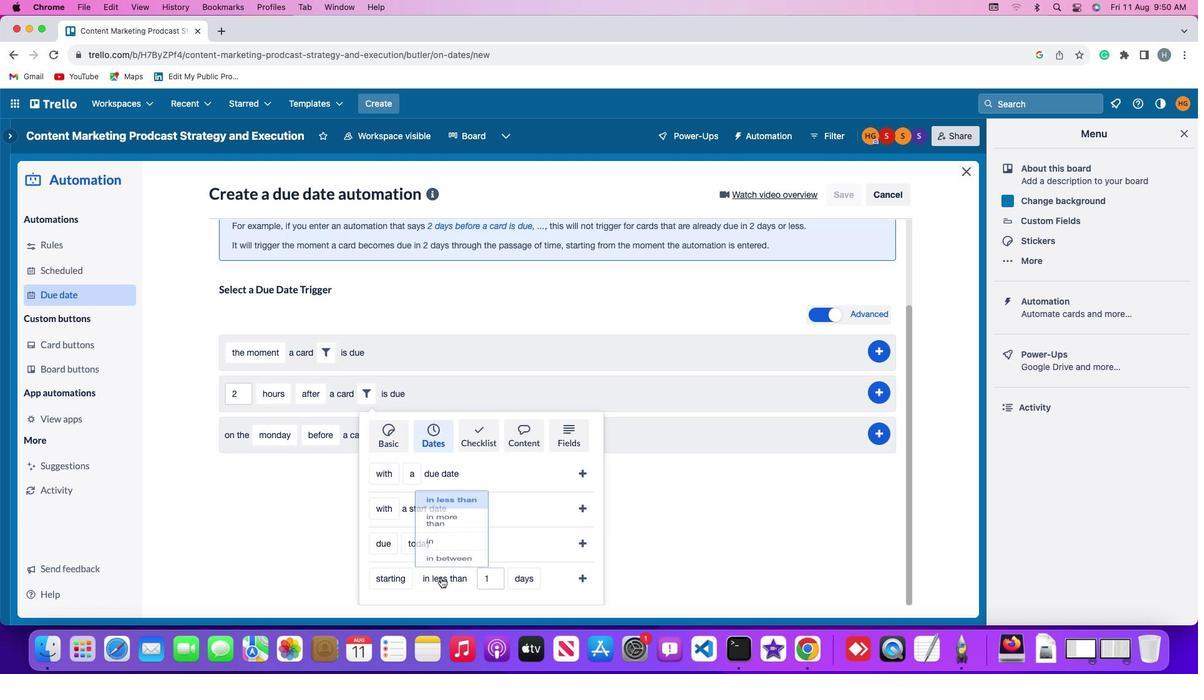 
Action: Mouse moved to (453, 469)
Screenshot: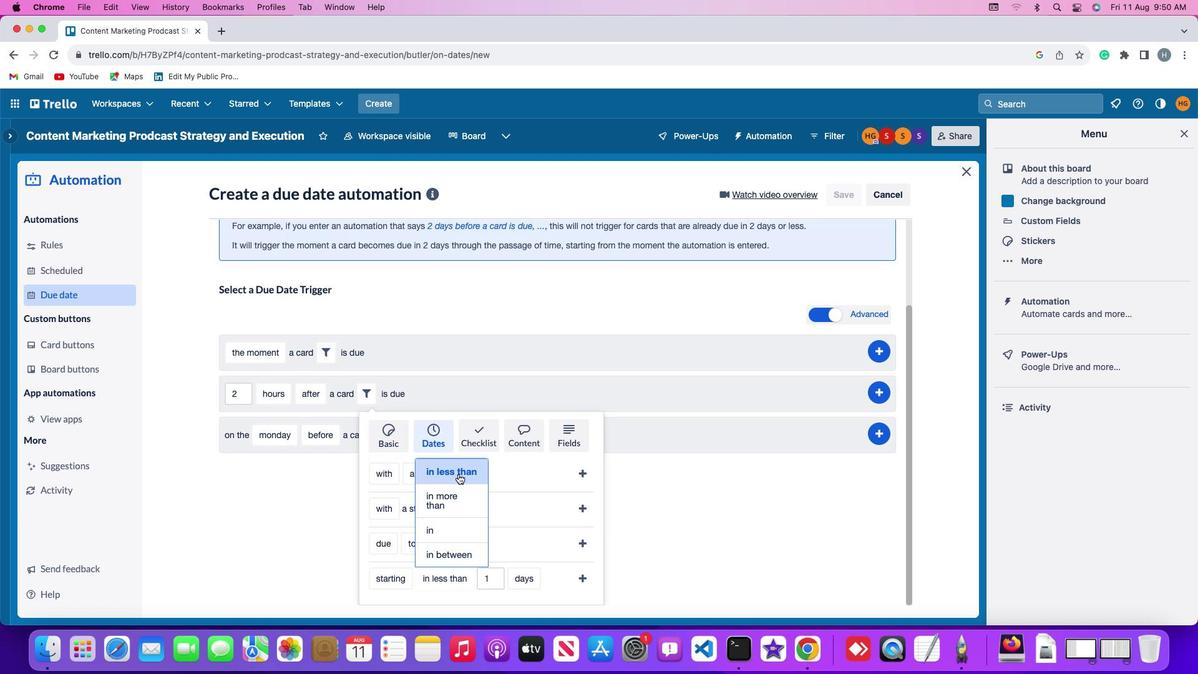 
Action: Mouse pressed left at (453, 469)
Screenshot: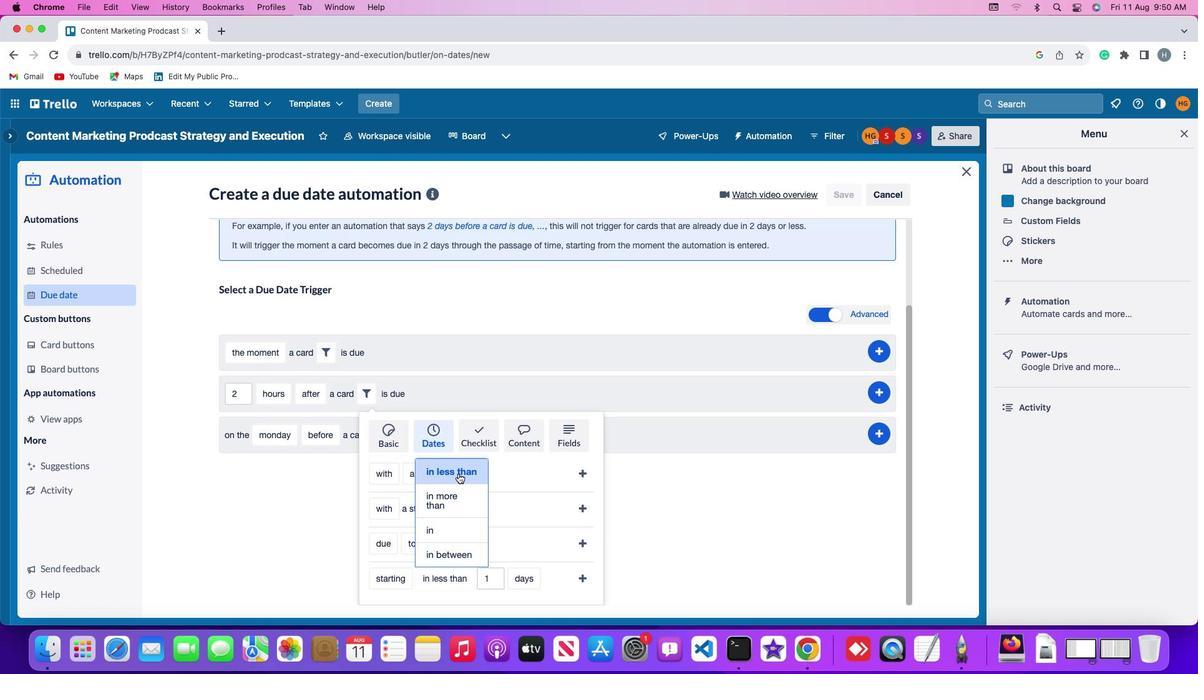 
Action: Mouse moved to (492, 574)
Screenshot: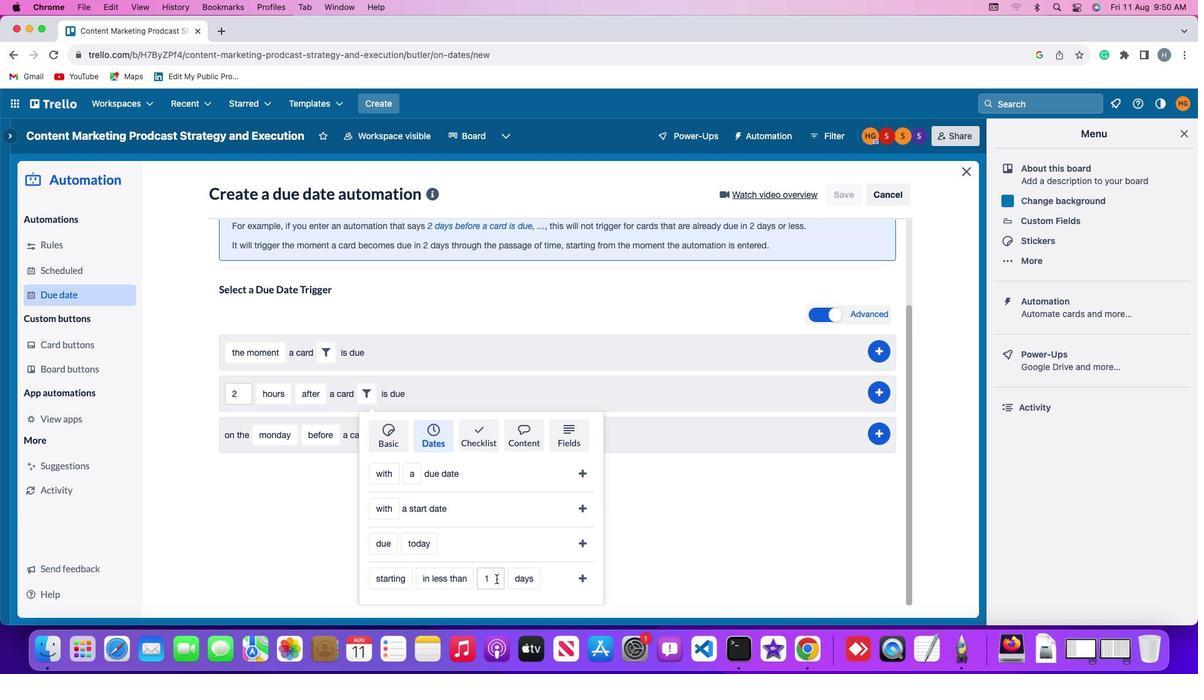 
Action: Mouse pressed left at (492, 574)
Screenshot: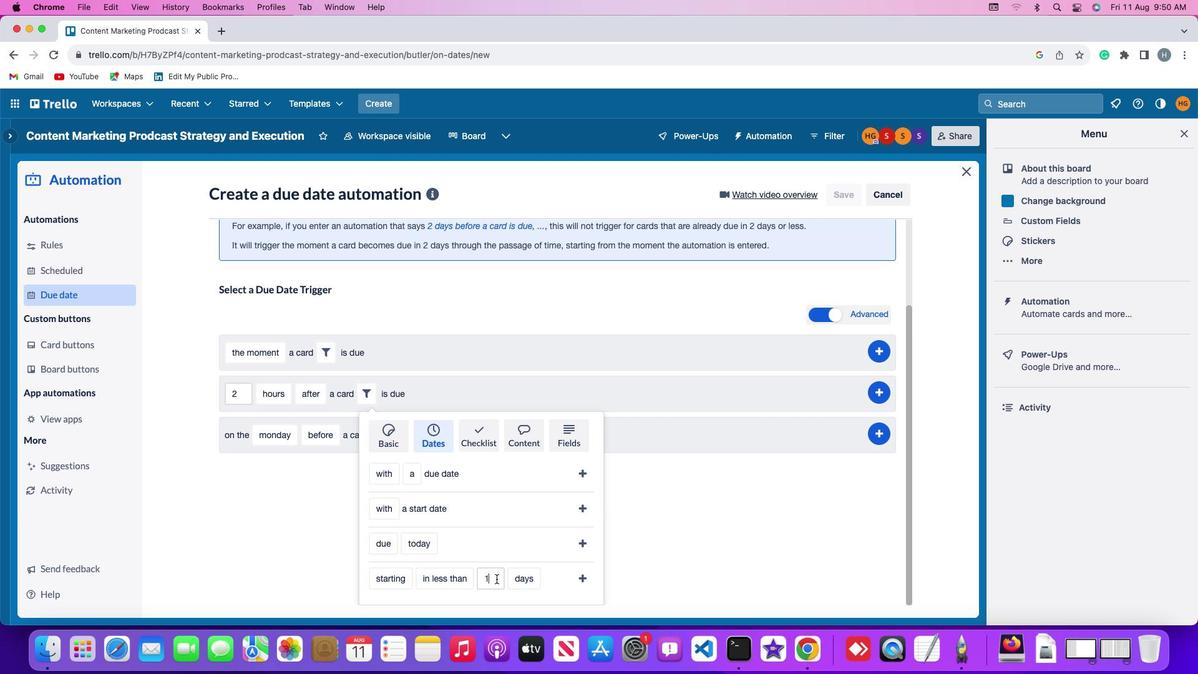 
Action: Key pressed Key.backspace'1'
Screenshot: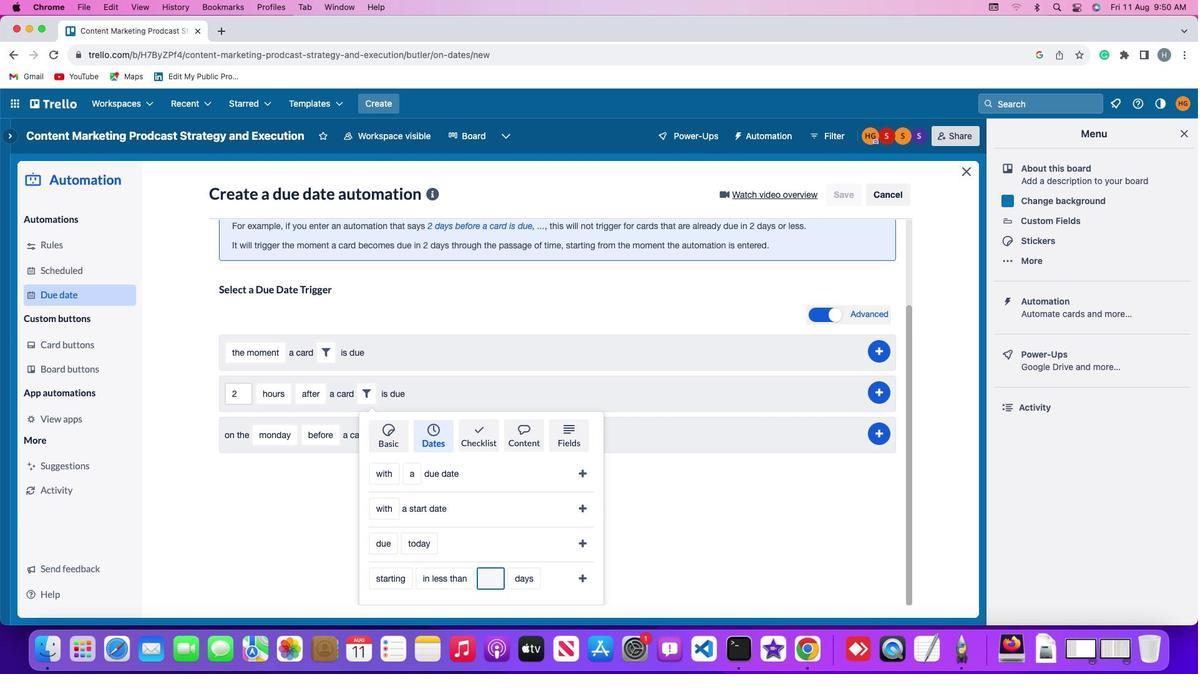 
Action: Mouse moved to (526, 573)
Screenshot: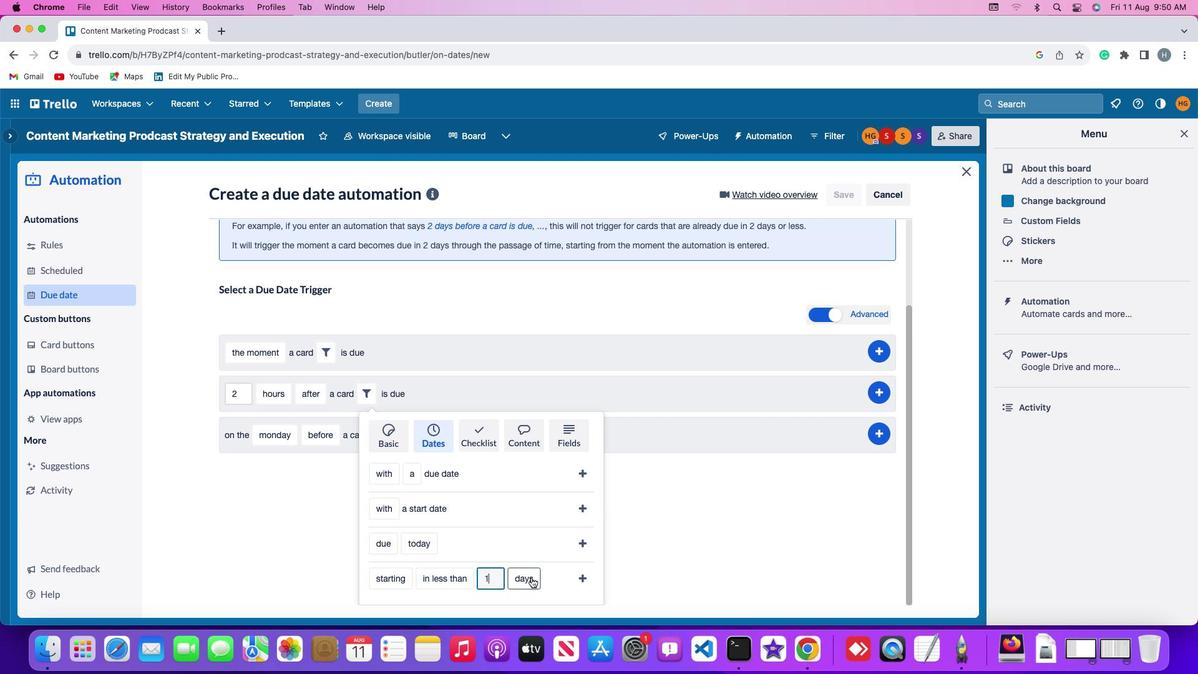 
Action: Mouse pressed left at (526, 573)
Screenshot: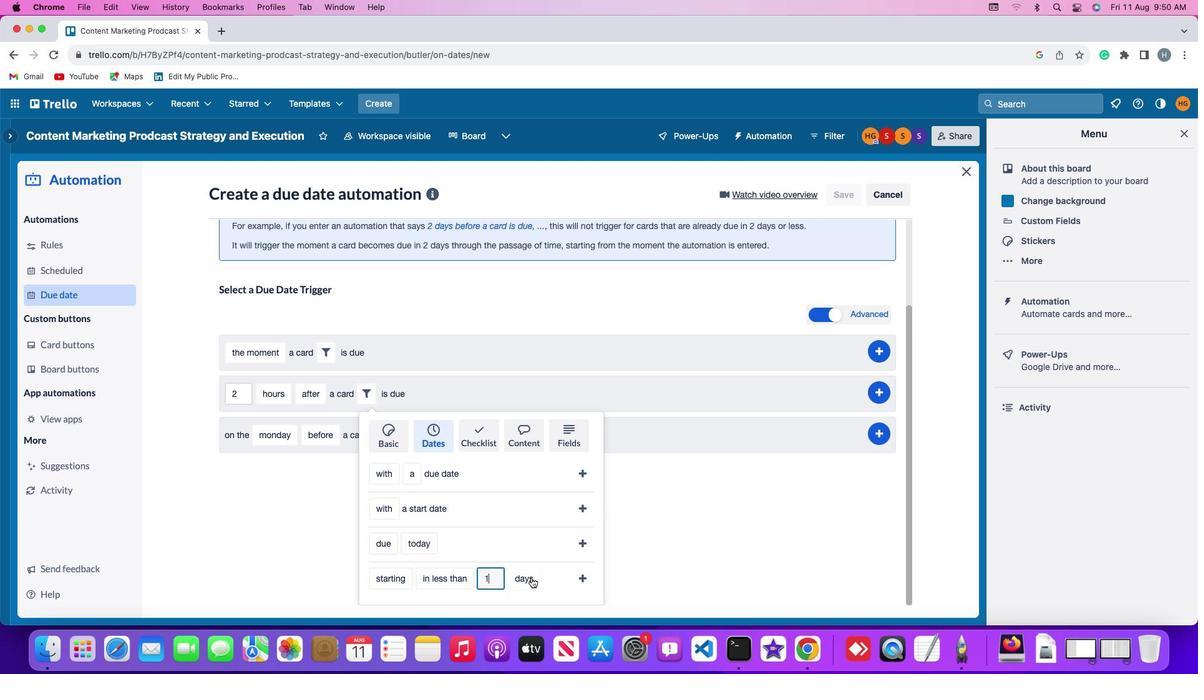 
Action: Mouse moved to (536, 523)
Screenshot: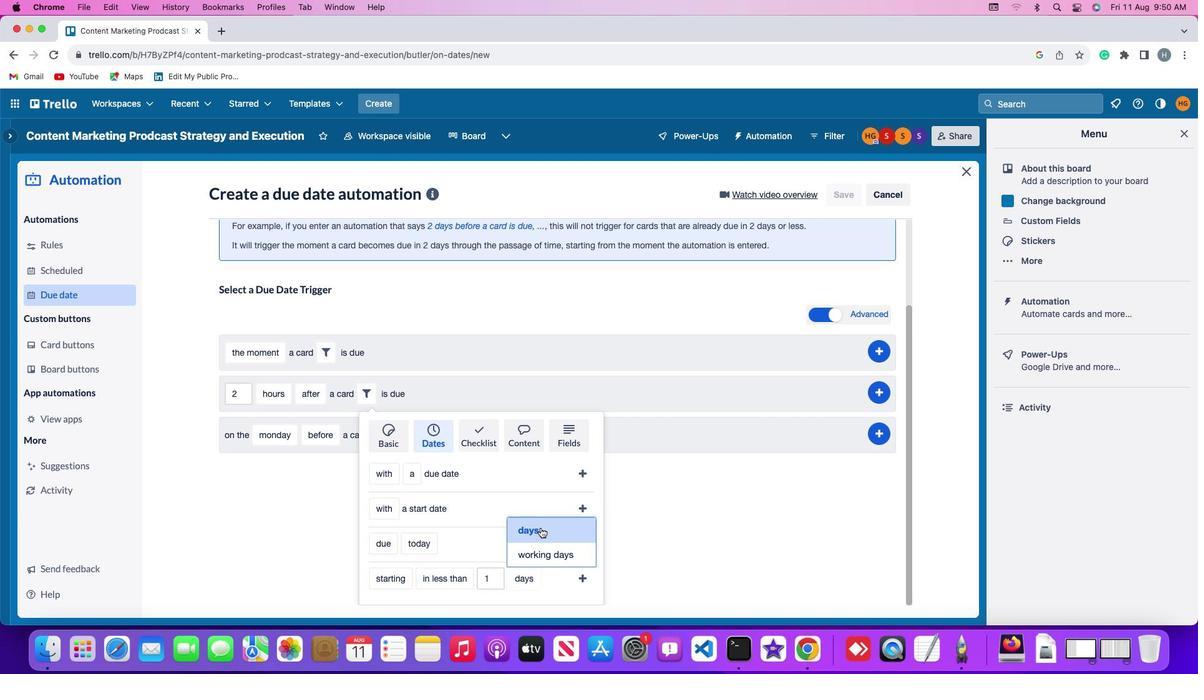 
Action: Mouse pressed left at (536, 523)
Screenshot: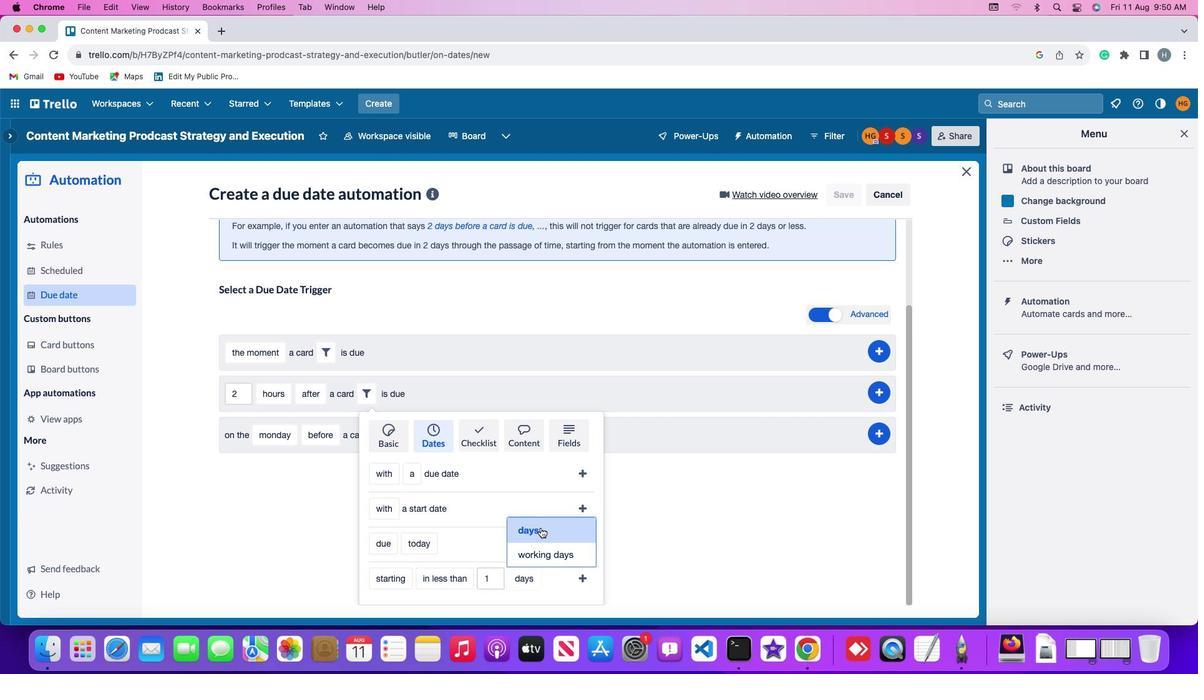 
Action: Mouse moved to (579, 572)
Screenshot: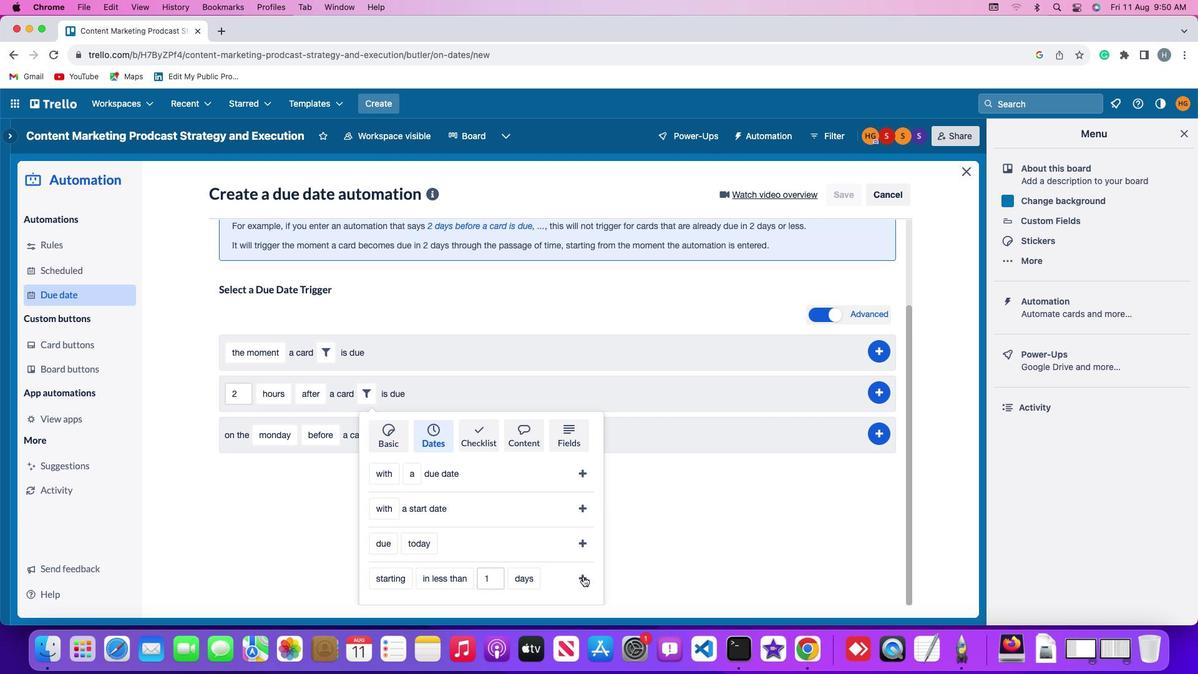 
Action: Mouse pressed left at (579, 572)
Screenshot: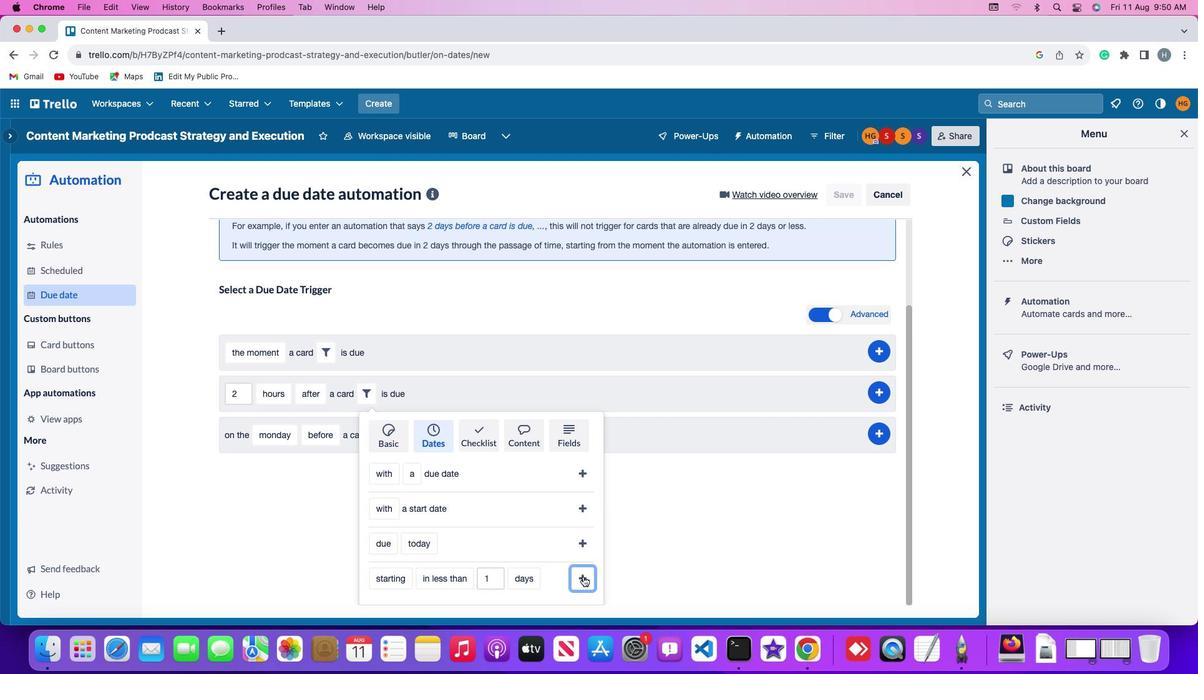 
Action: Mouse moved to (880, 493)
Screenshot: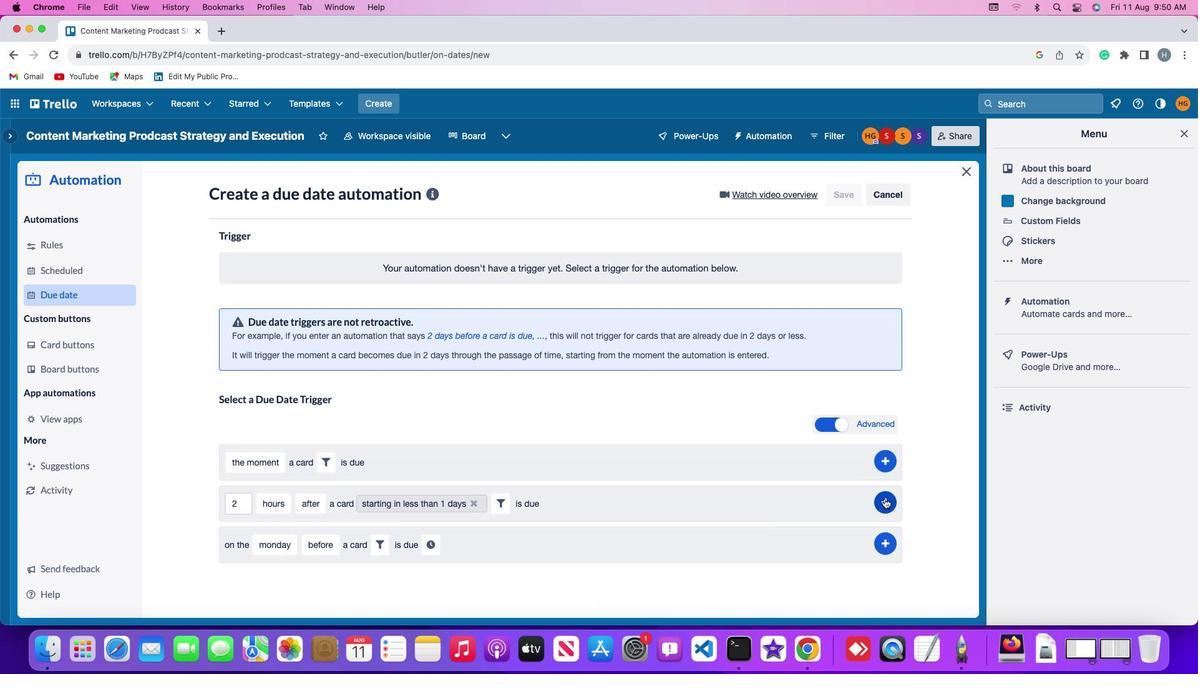 
Action: Mouse pressed left at (880, 493)
Screenshot: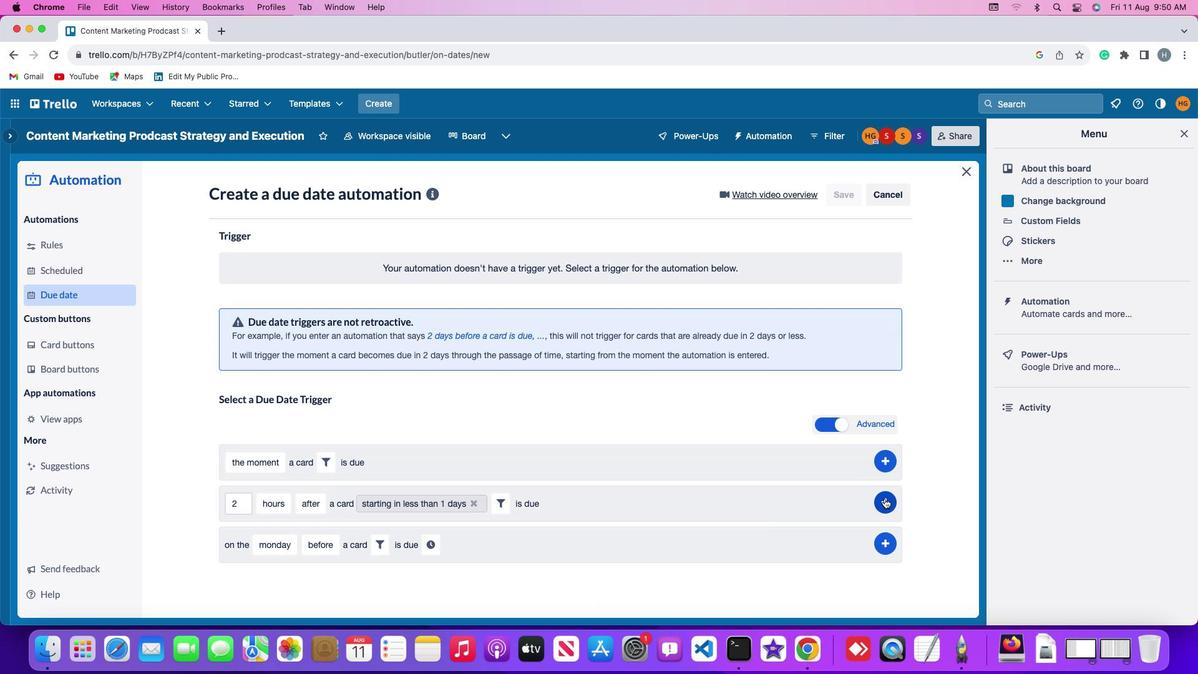 
Action: Mouse moved to (923, 419)
Screenshot: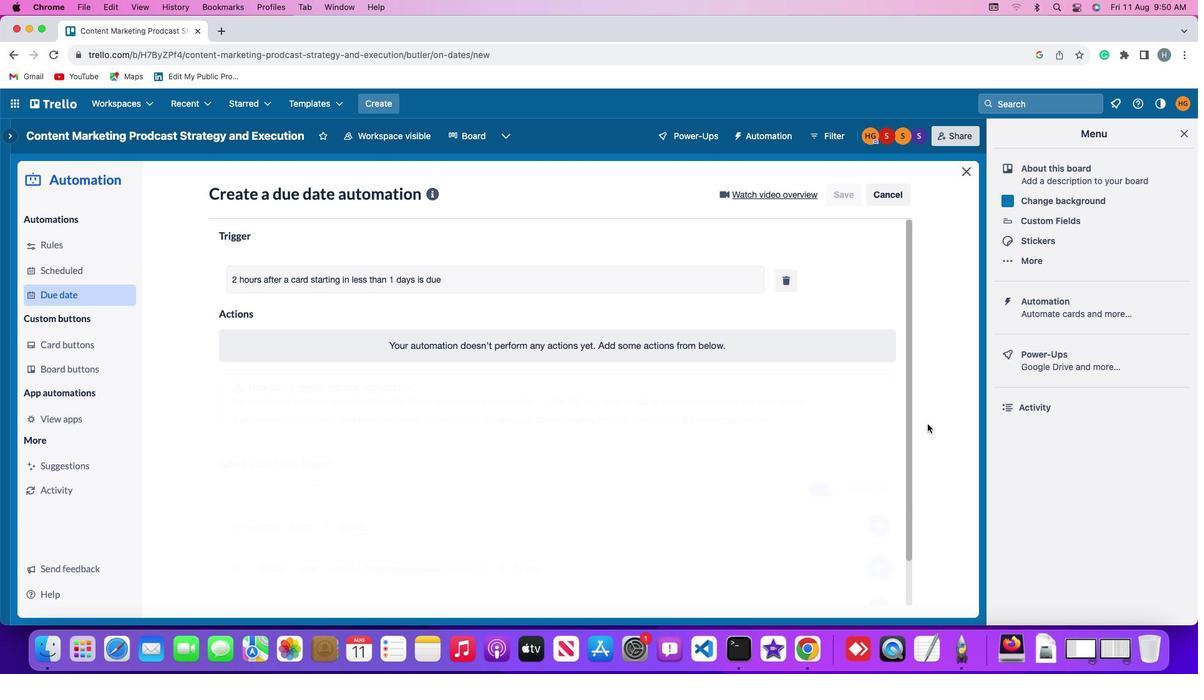 
